 Task: In the  document Abigail.odt change page color to  'Blue'. Add link on bottom left corner of the sheet: 'in.pinterest.com' Insert page numer on bottom of the page
Action: Mouse moved to (48, 77)
Screenshot: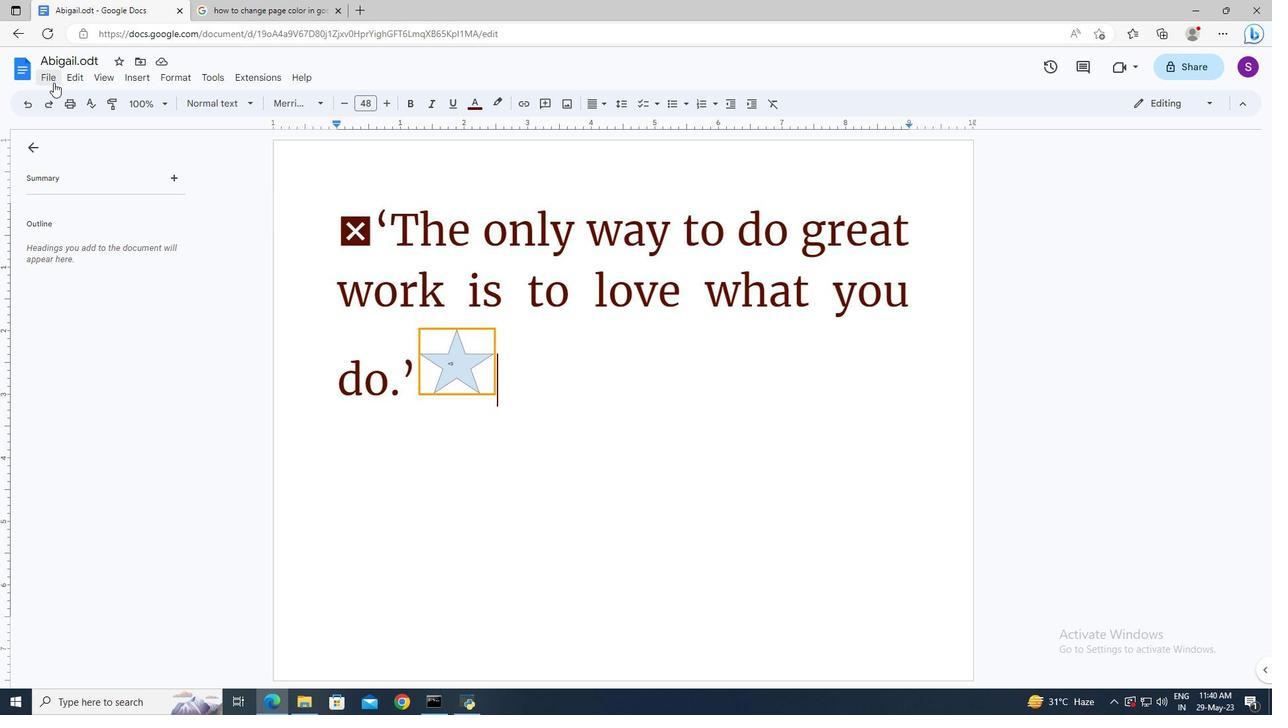
Action: Mouse pressed left at (48, 77)
Screenshot: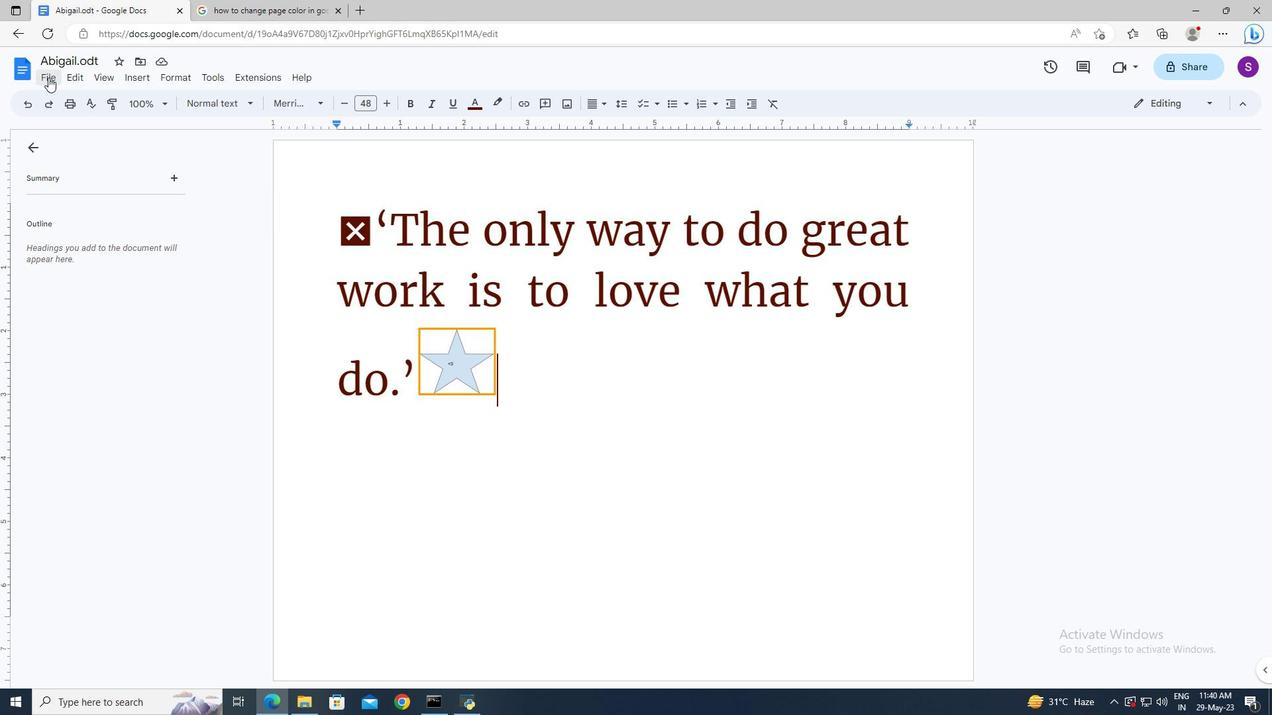
Action: Mouse moved to (110, 441)
Screenshot: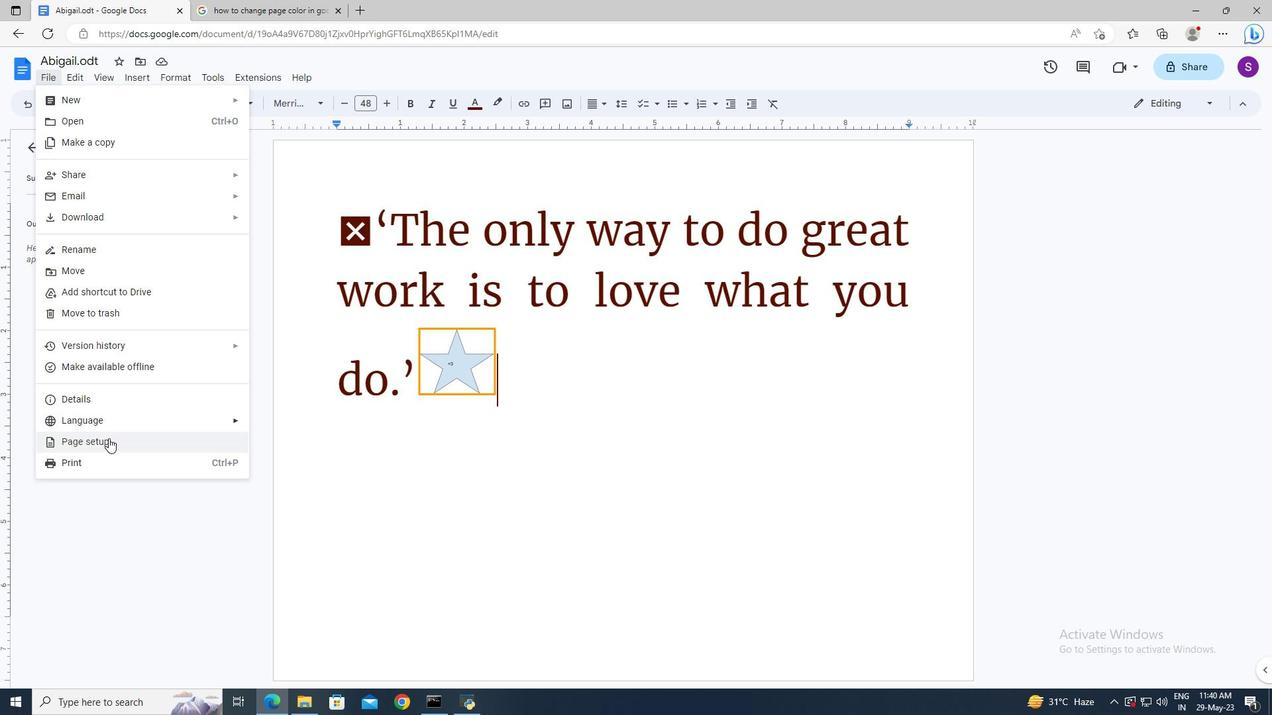 
Action: Mouse pressed left at (110, 441)
Screenshot: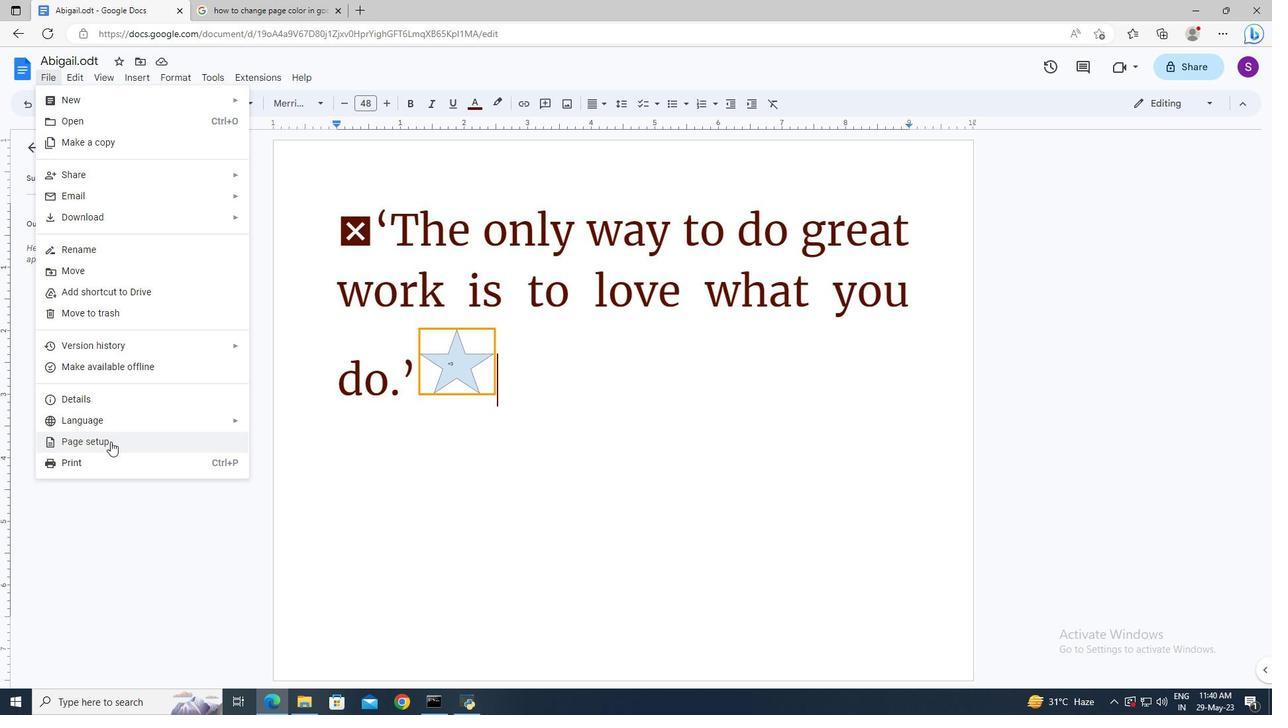 
Action: Mouse moved to (522, 449)
Screenshot: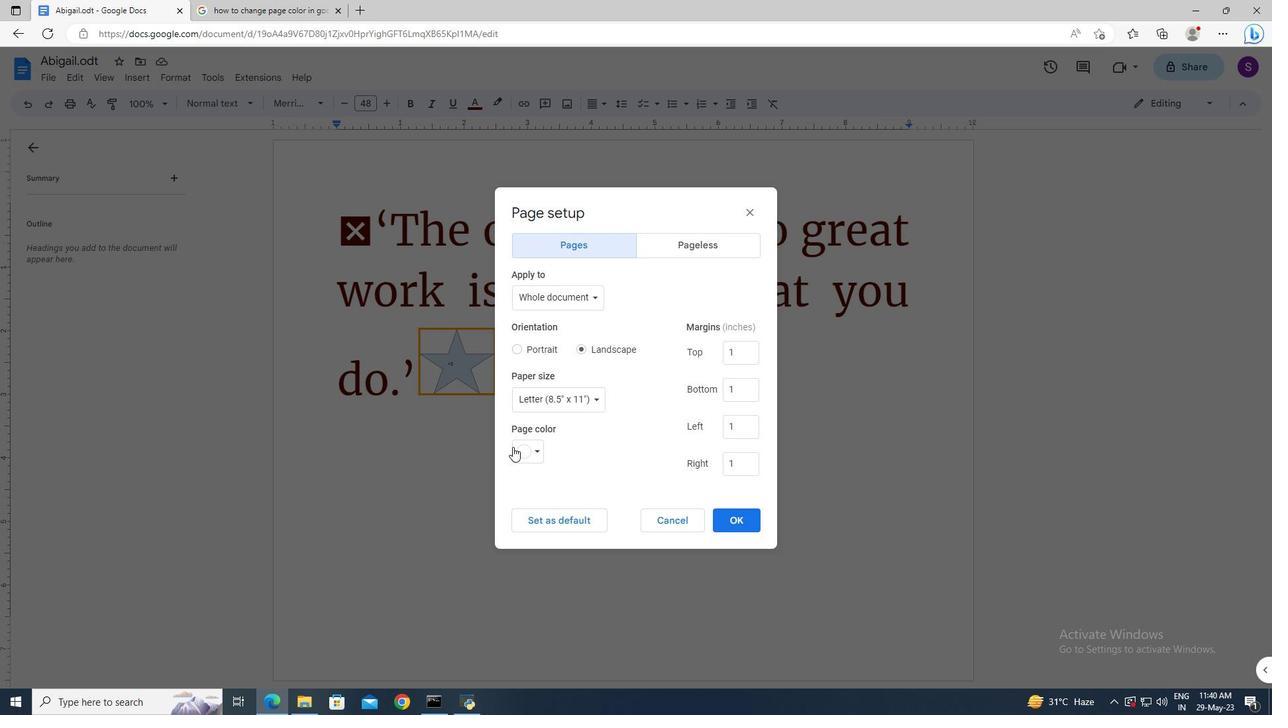 
Action: Mouse pressed left at (522, 449)
Screenshot: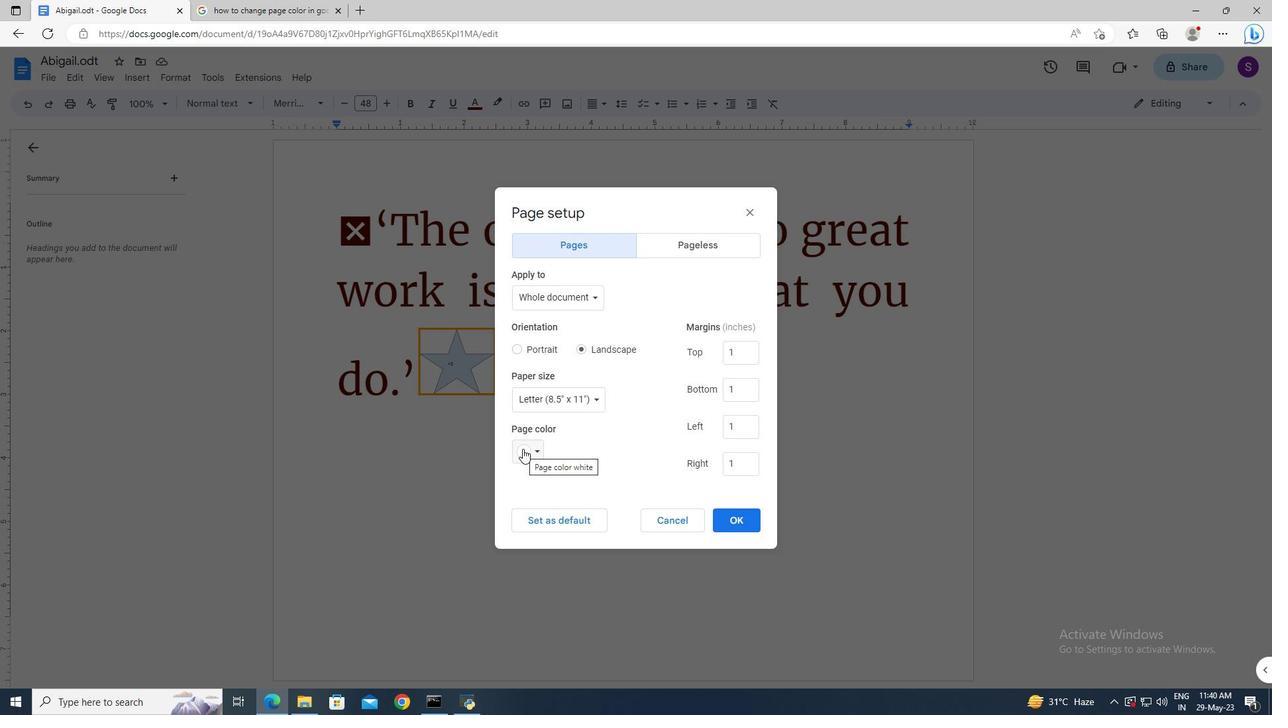 
Action: Mouse moved to (625, 494)
Screenshot: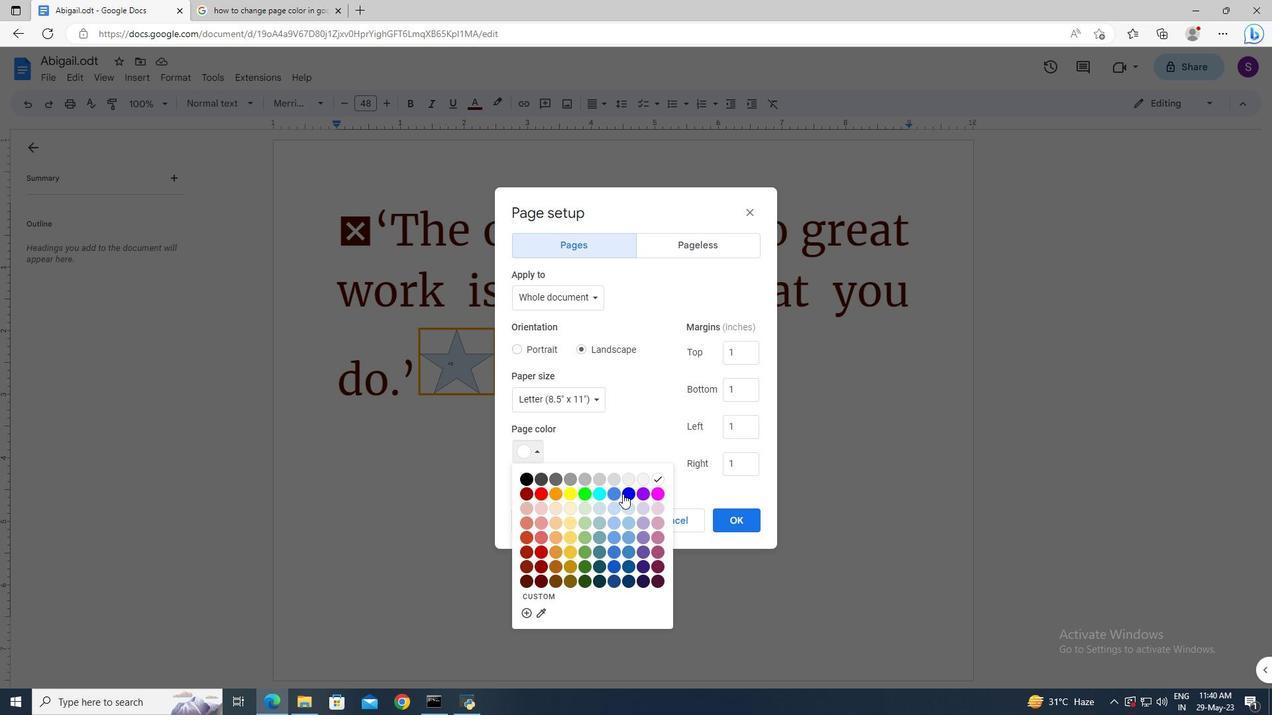 
Action: Mouse pressed left at (625, 494)
Screenshot: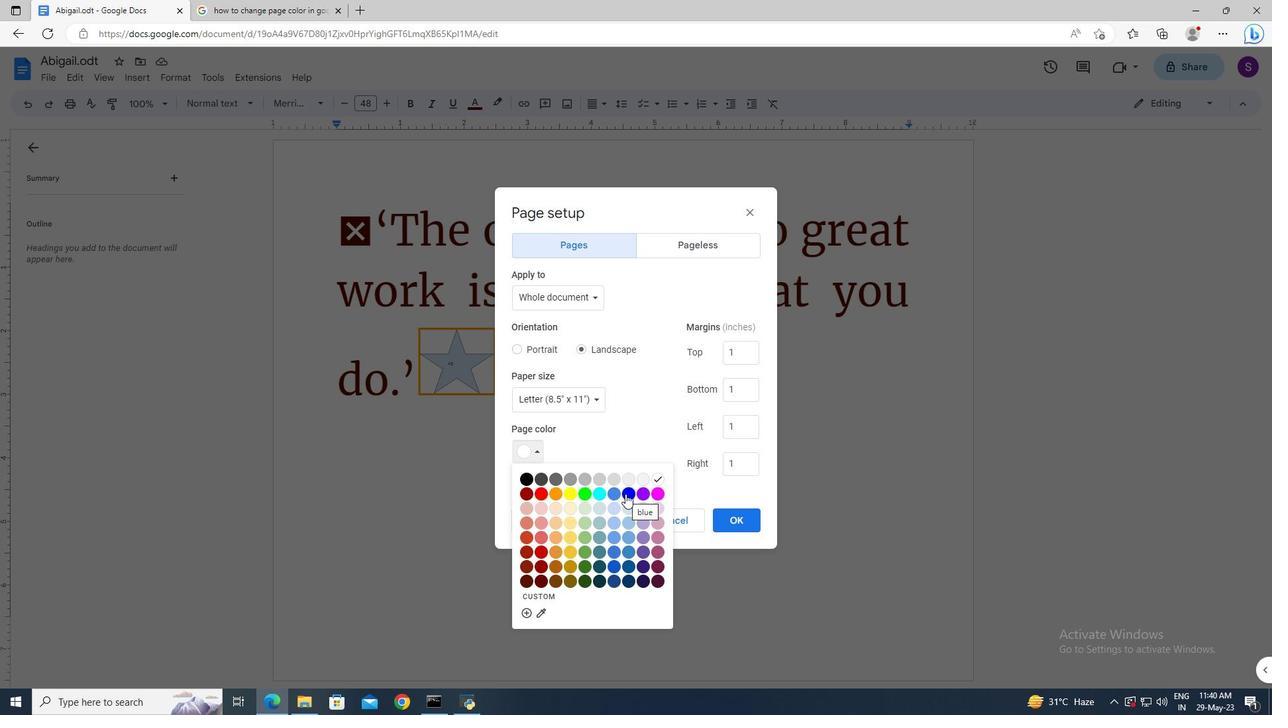 
Action: Mouse moved to (742, 522)
Screenshot: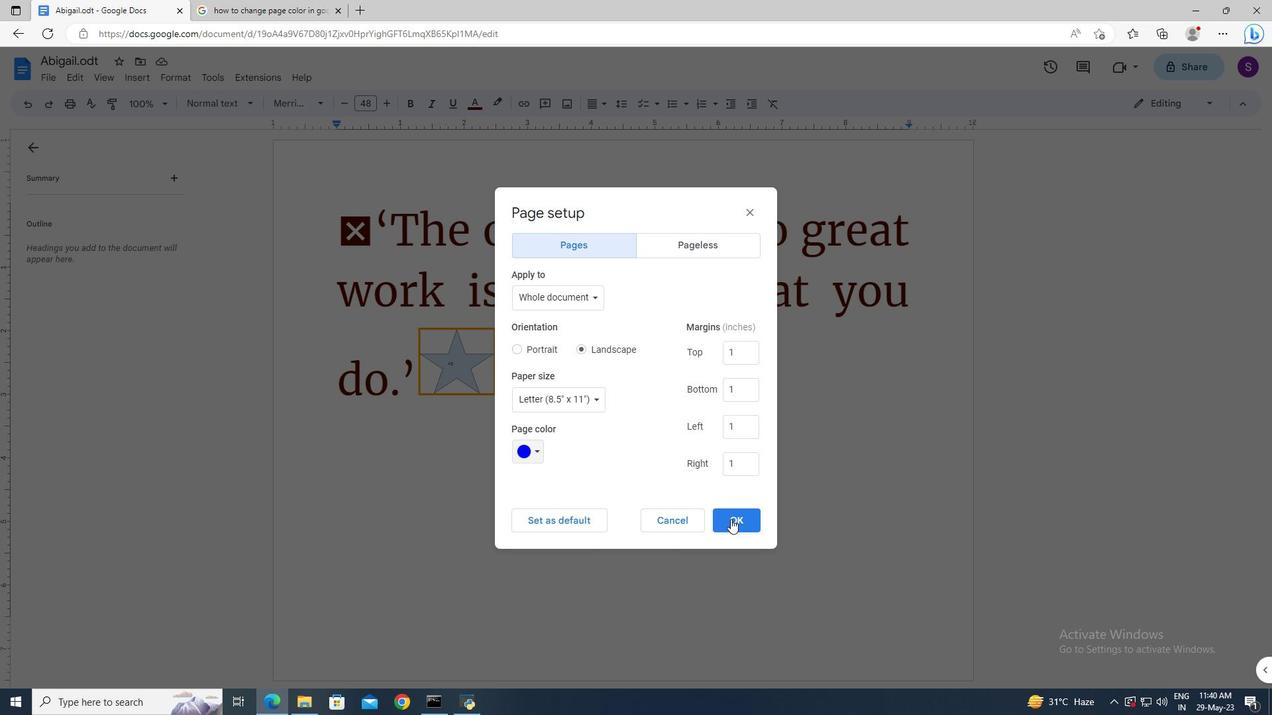 
Action: Mouse pressed left at (742, 522)
Screenshot: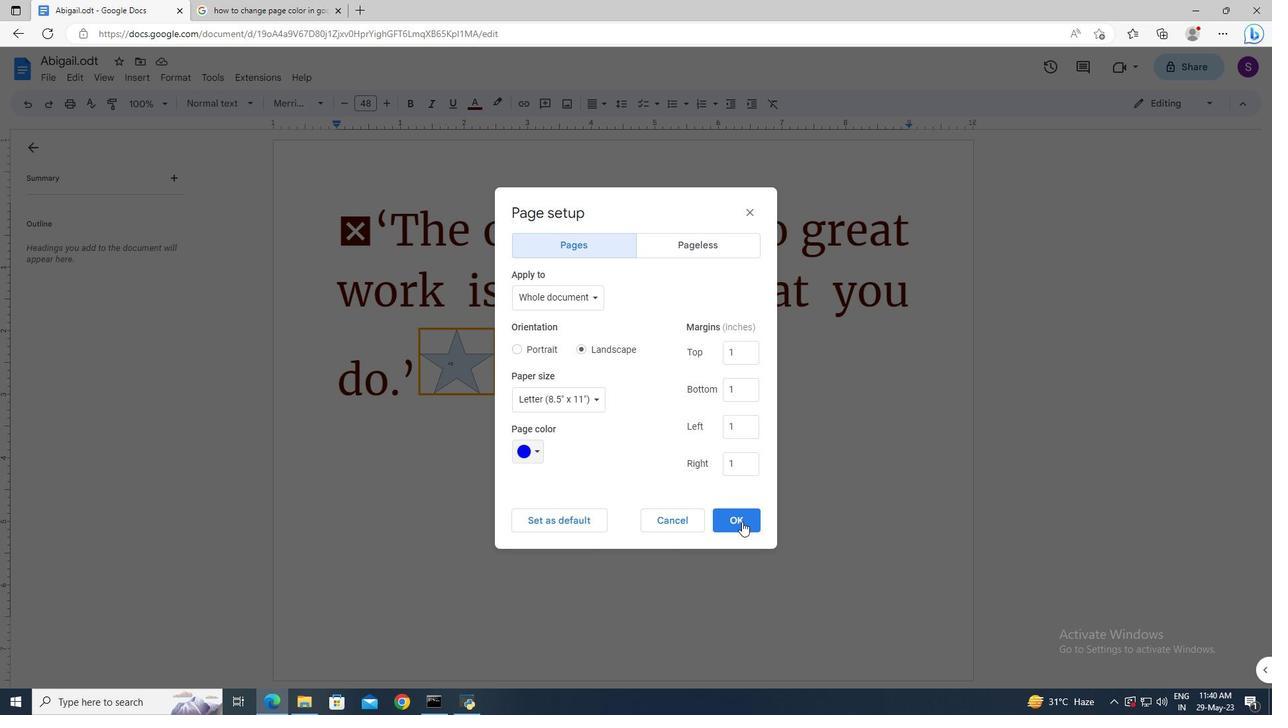 
Action: Mouse moved to (143, 82)
Screenshot: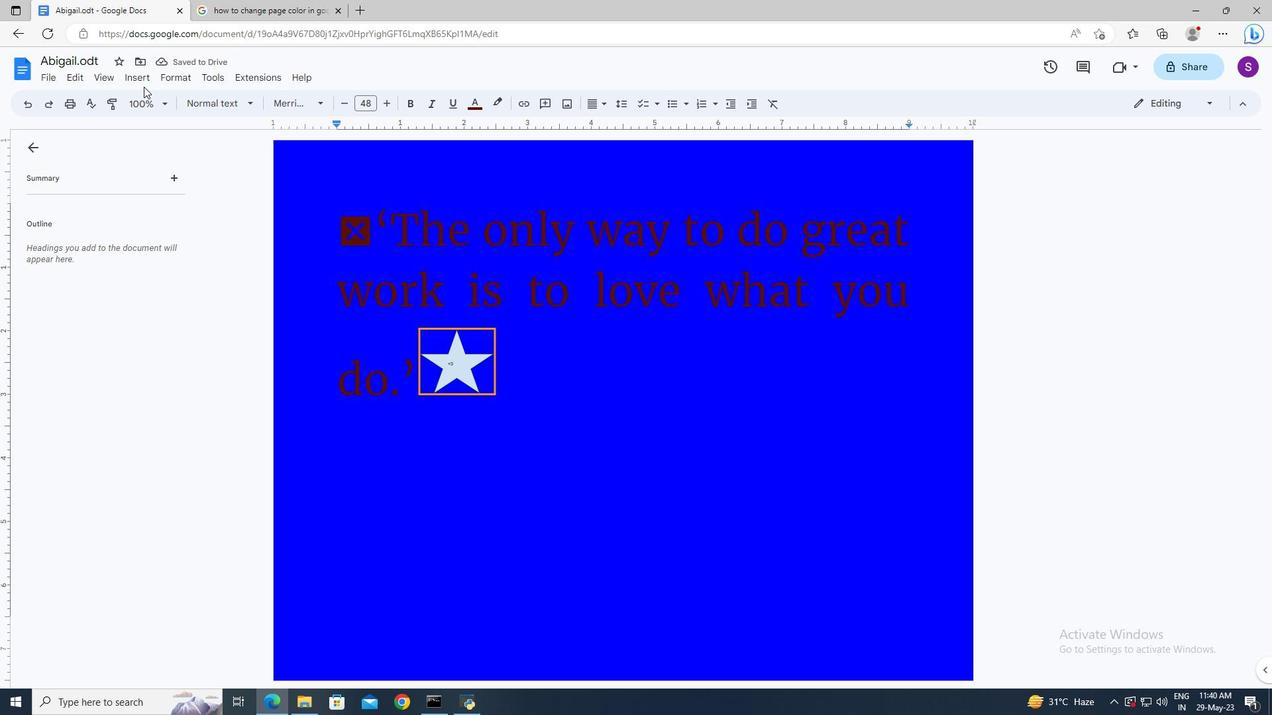 
Action: Mouse pressed left at (143, 82)
Screenshot: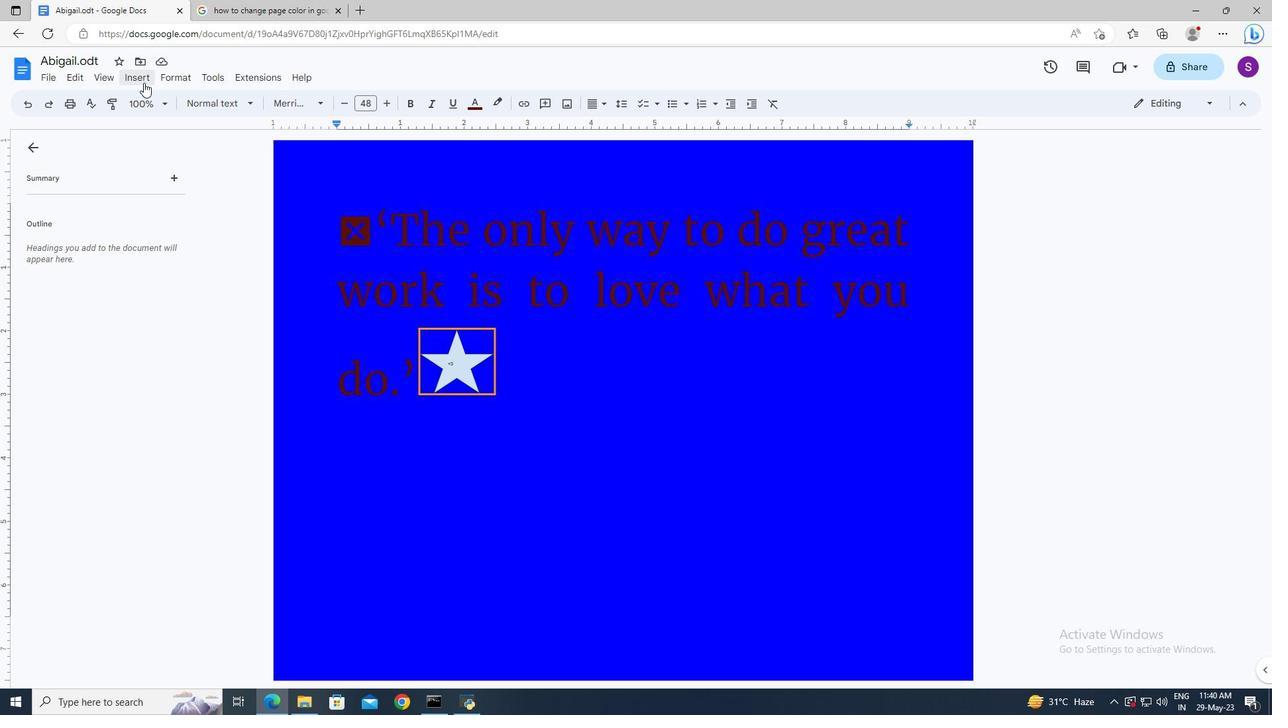 
Action: Mouse moved to (187, 481)
Screenshot: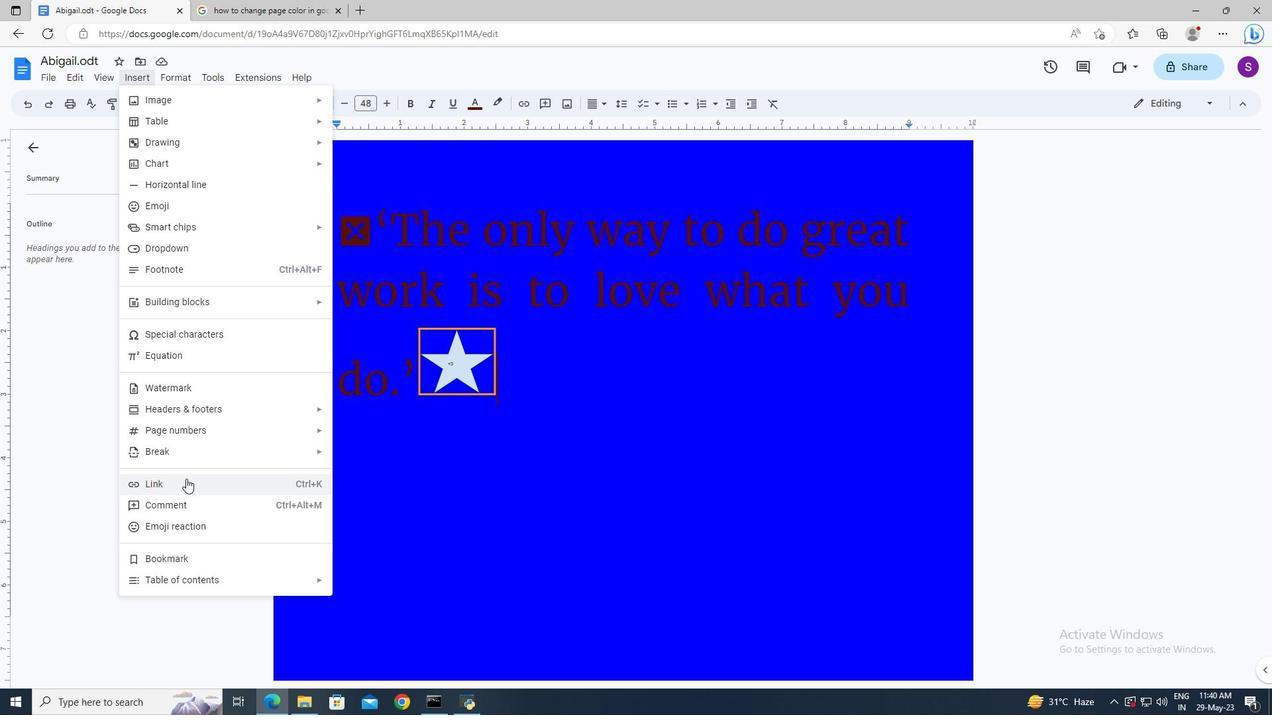 
Action: Mouse pressed left at (187, 481)
Screenshot: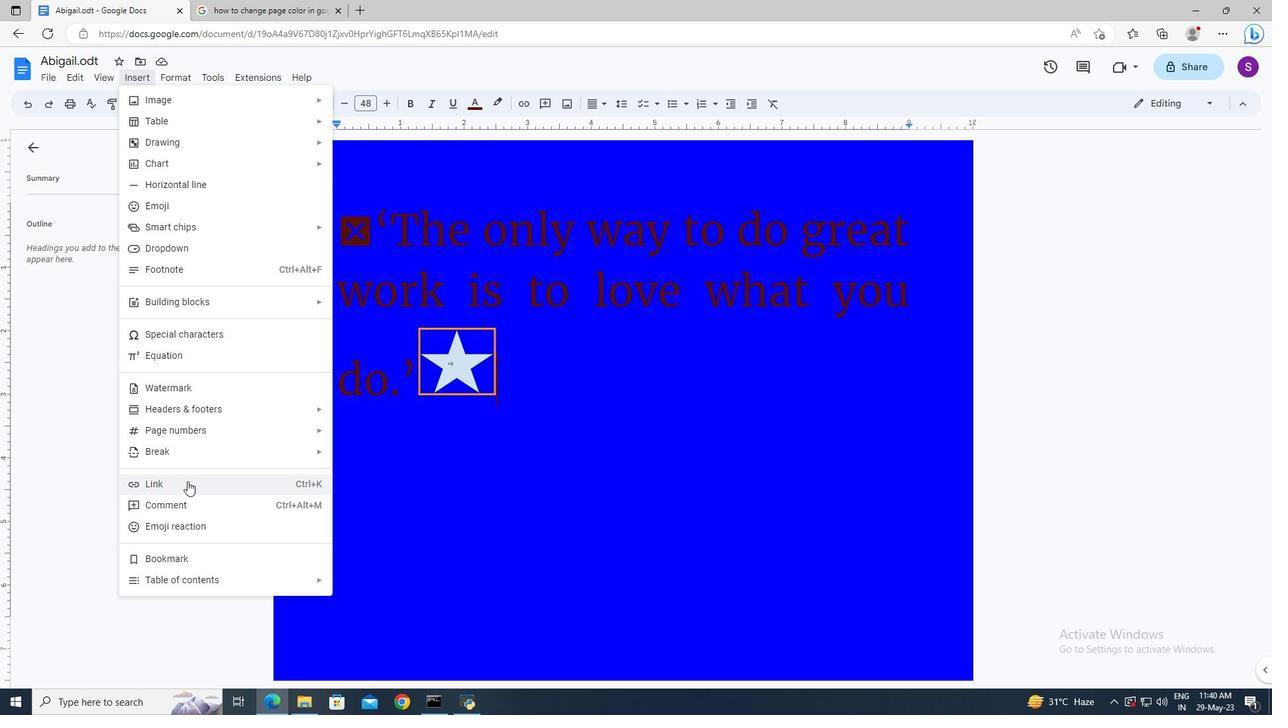 
Action: Mouse moved to (548, 417)
Screenshot: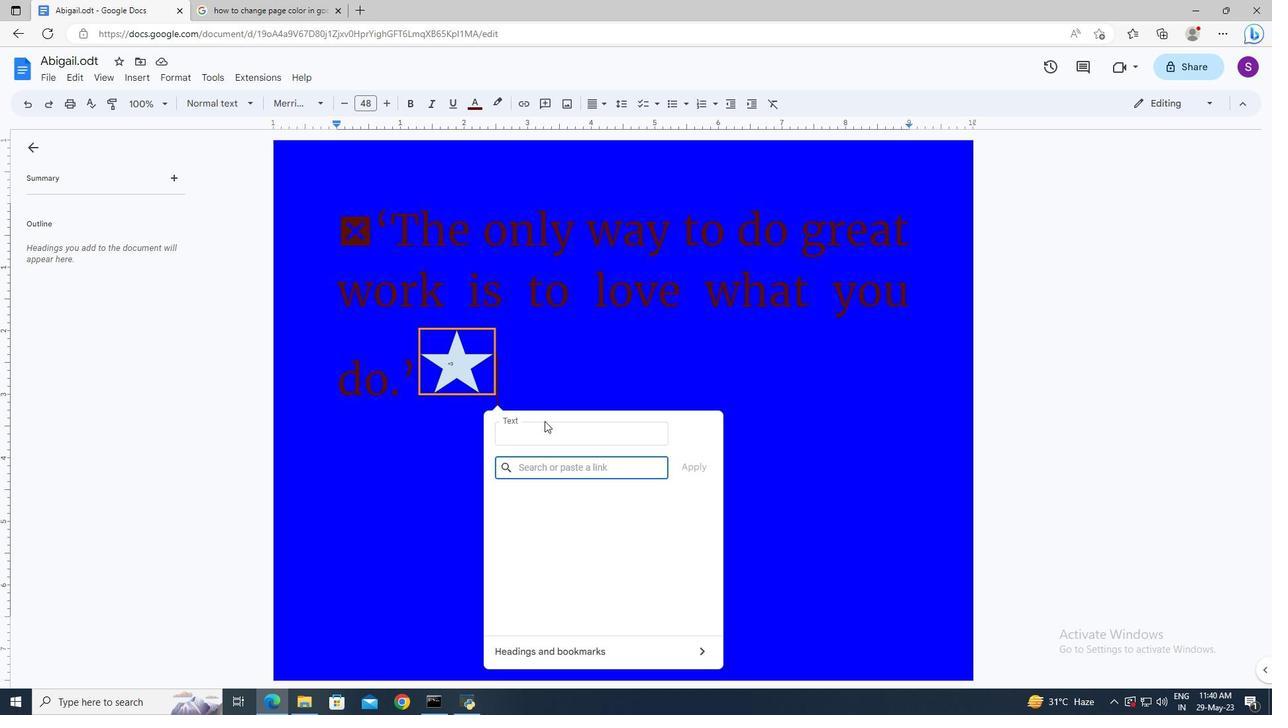
Action: Mouse pressed left at (548, 417)
Screenshot: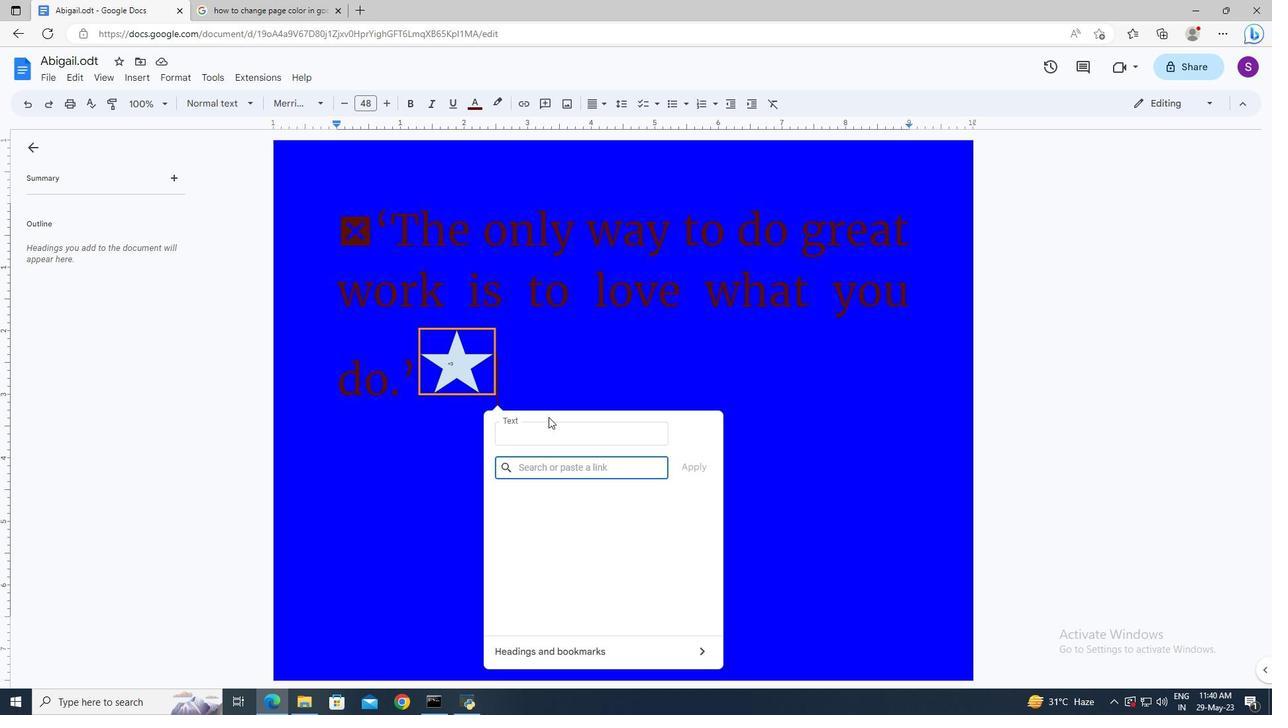 
Action: Mouse moved to (524, 402)
Screenshot: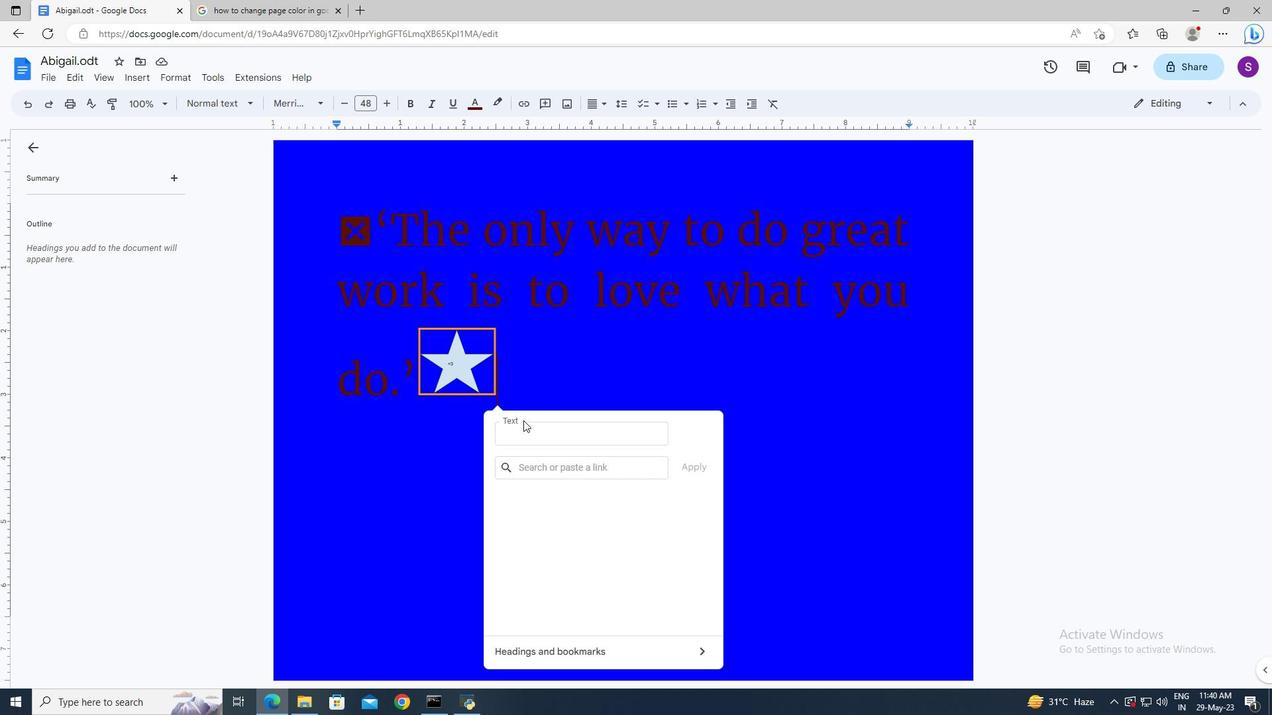 
Action: Mouse scrolled (524, 401) with delta (0, 0)
Screenshot: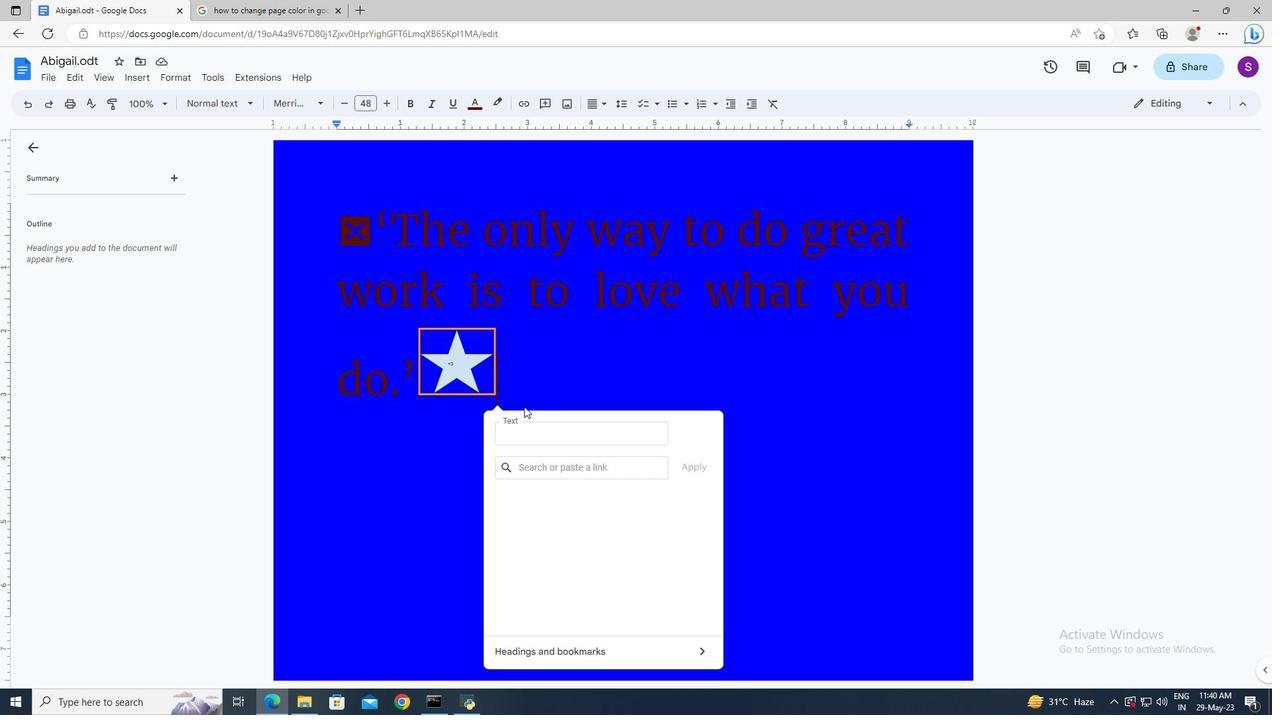 
Action: Mouse scrolled (524, 401) with delta (0, 0)
Screenshot: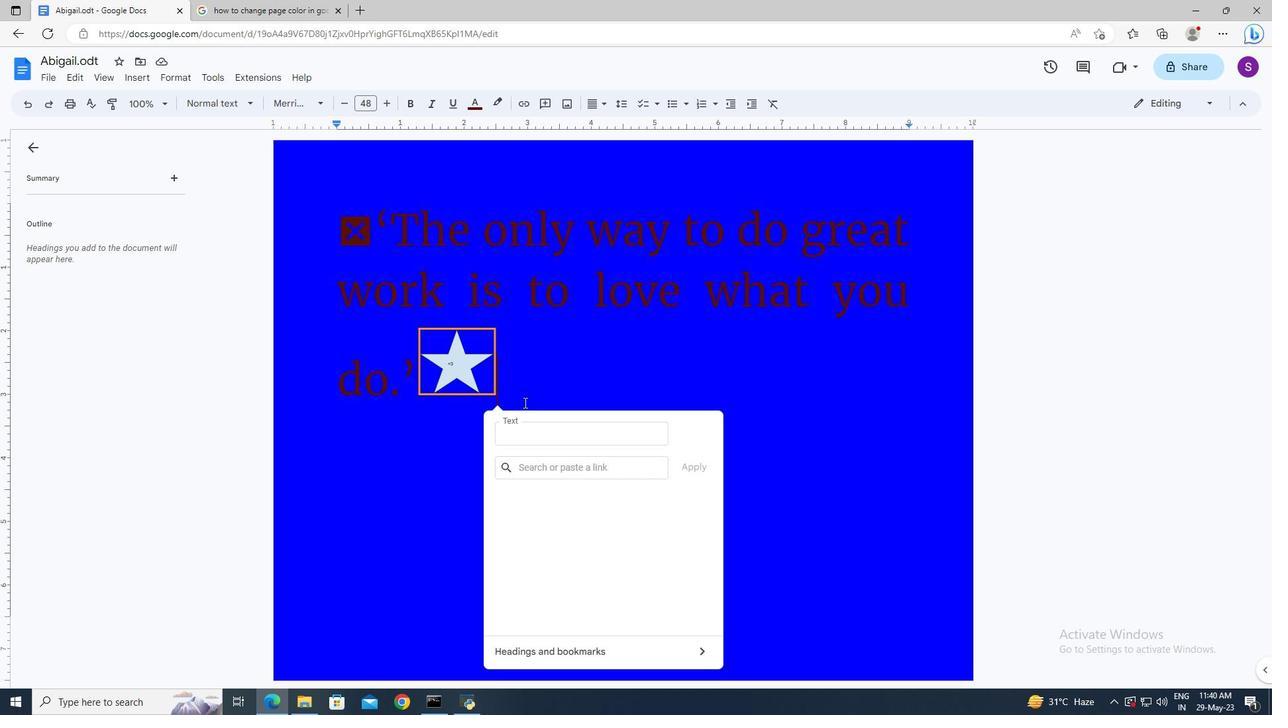 
Action: Mouse scrolled (524, 401) with delta (0, 0)
Screenshot: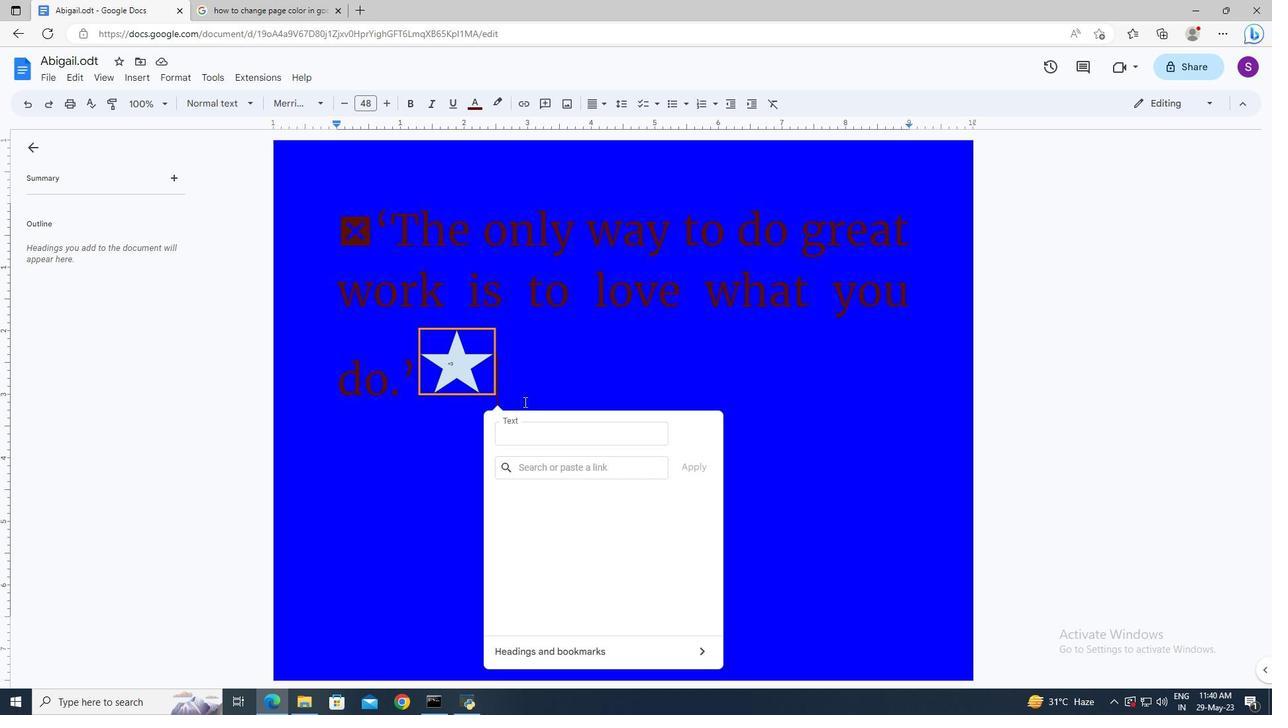 
Action: Mouse moved to (769, 464)
Screenshot: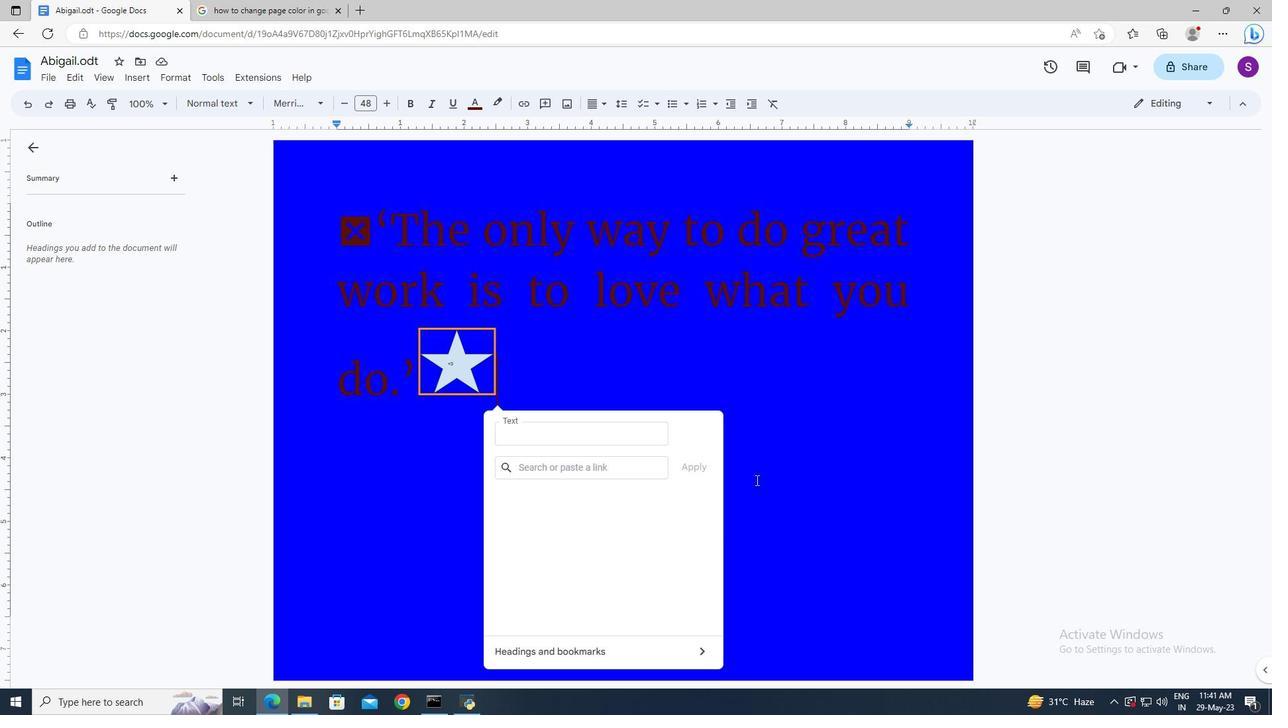 
Action: Mouse pressed left at (769, 464)
Screenshot: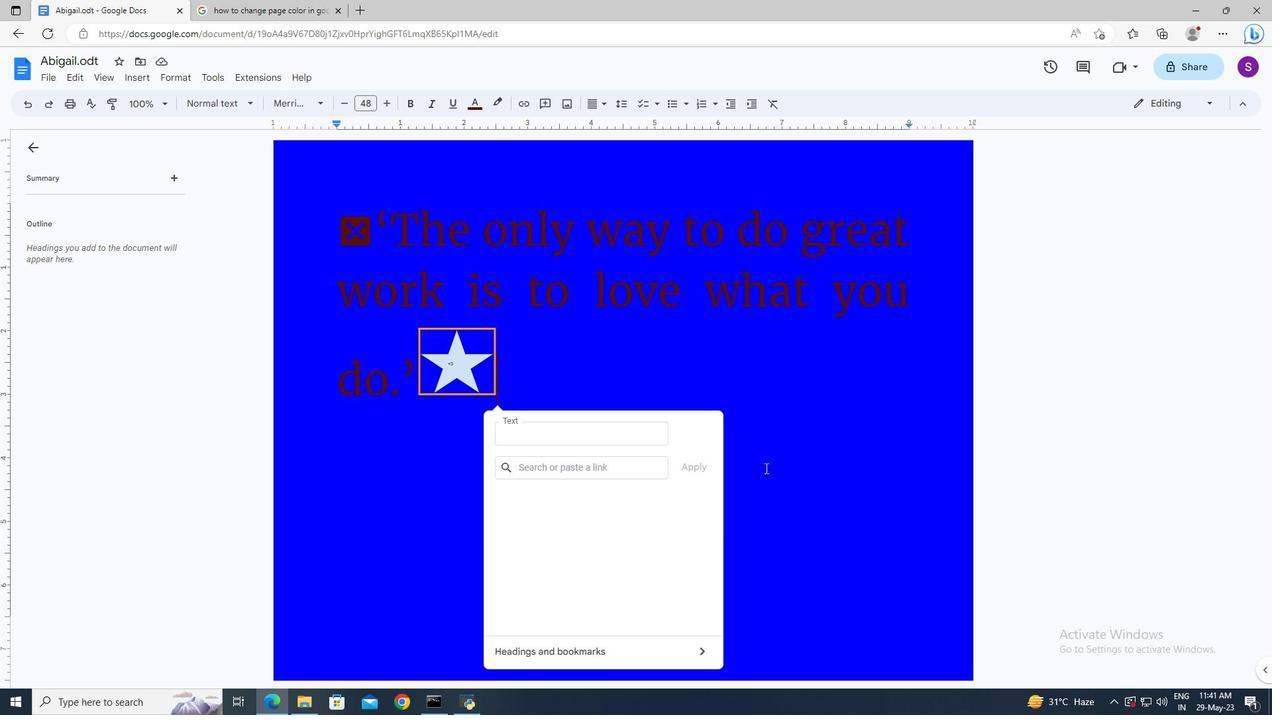 
Action: Mouse moved to (308, 536)
Screenshot: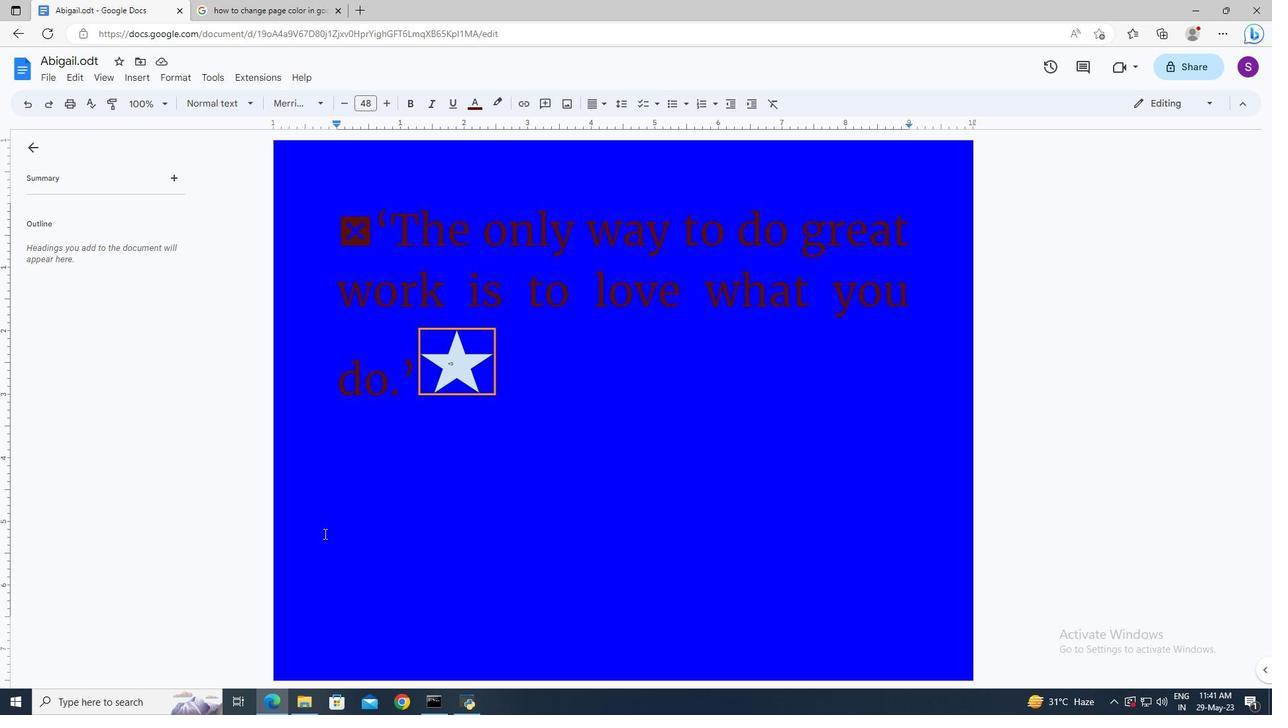 
Action: Mouse pressed left at (308, 536)
Screenshot: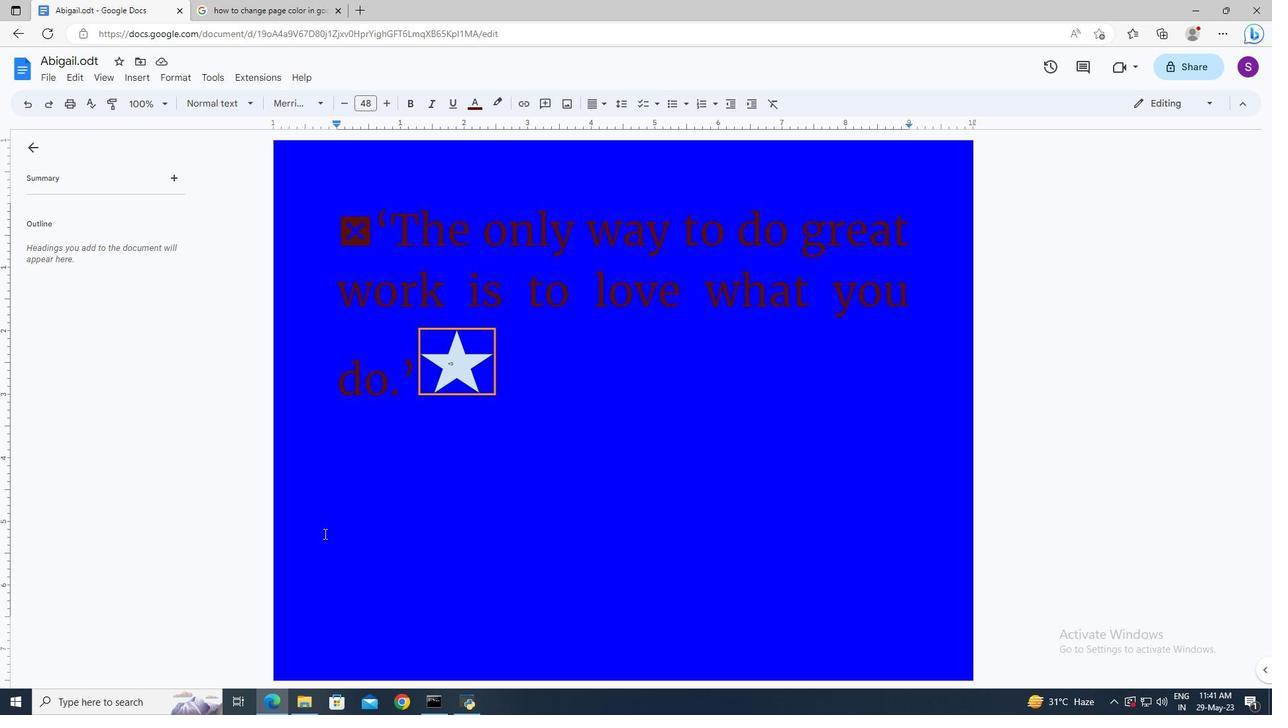 
Action: Mouse moved to (522, 402)
Screenshot: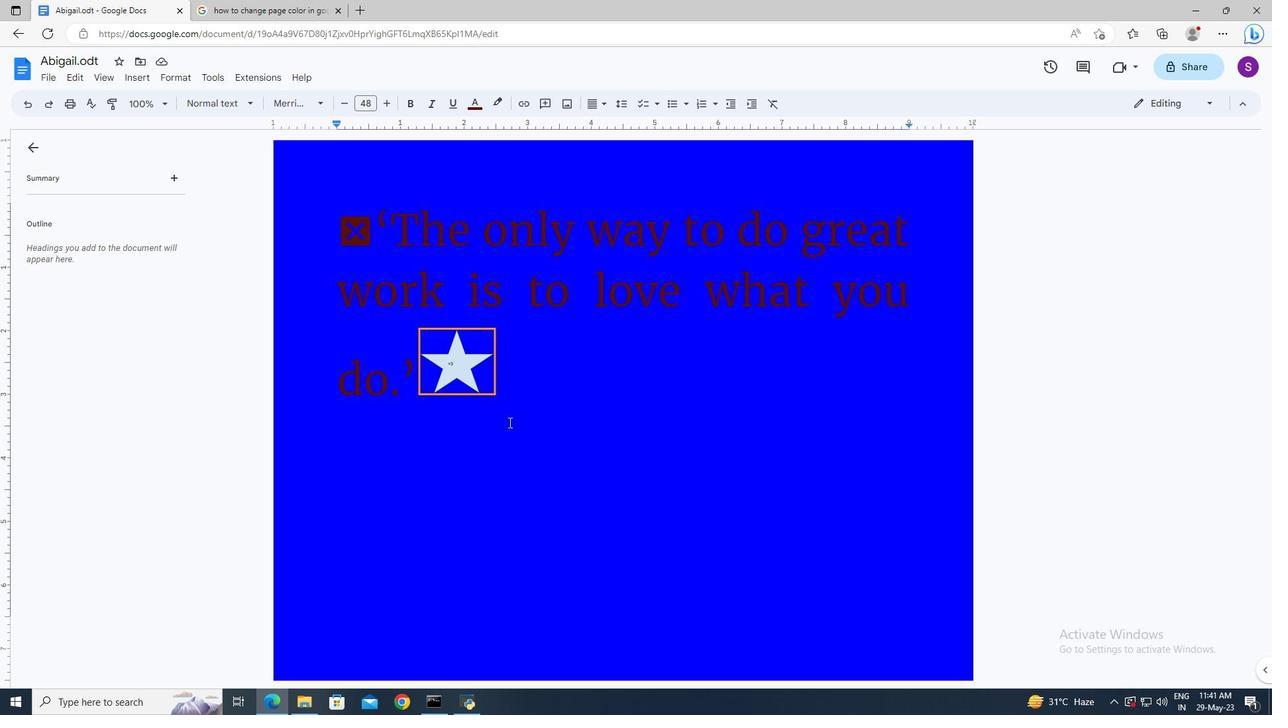 
Action: Mouse pressed left at (522, 402)
Screenshot: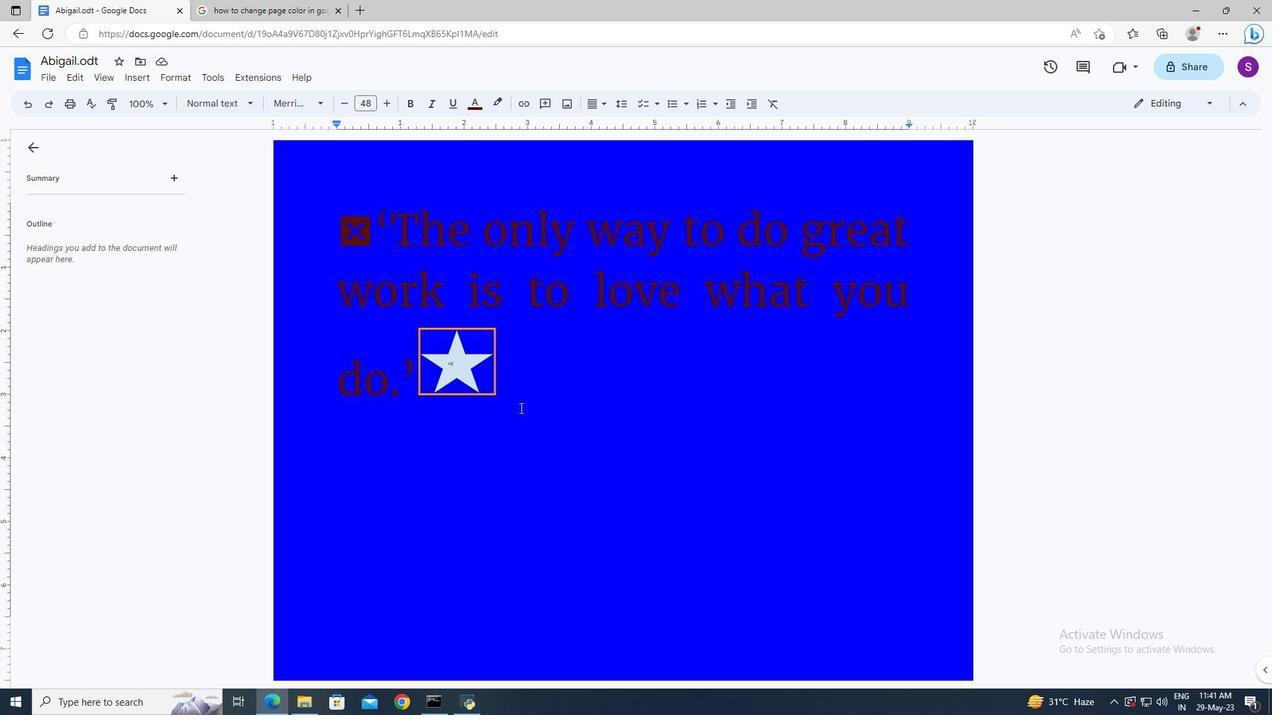 
Action: Key pressed <Key.enter>
Screenshot: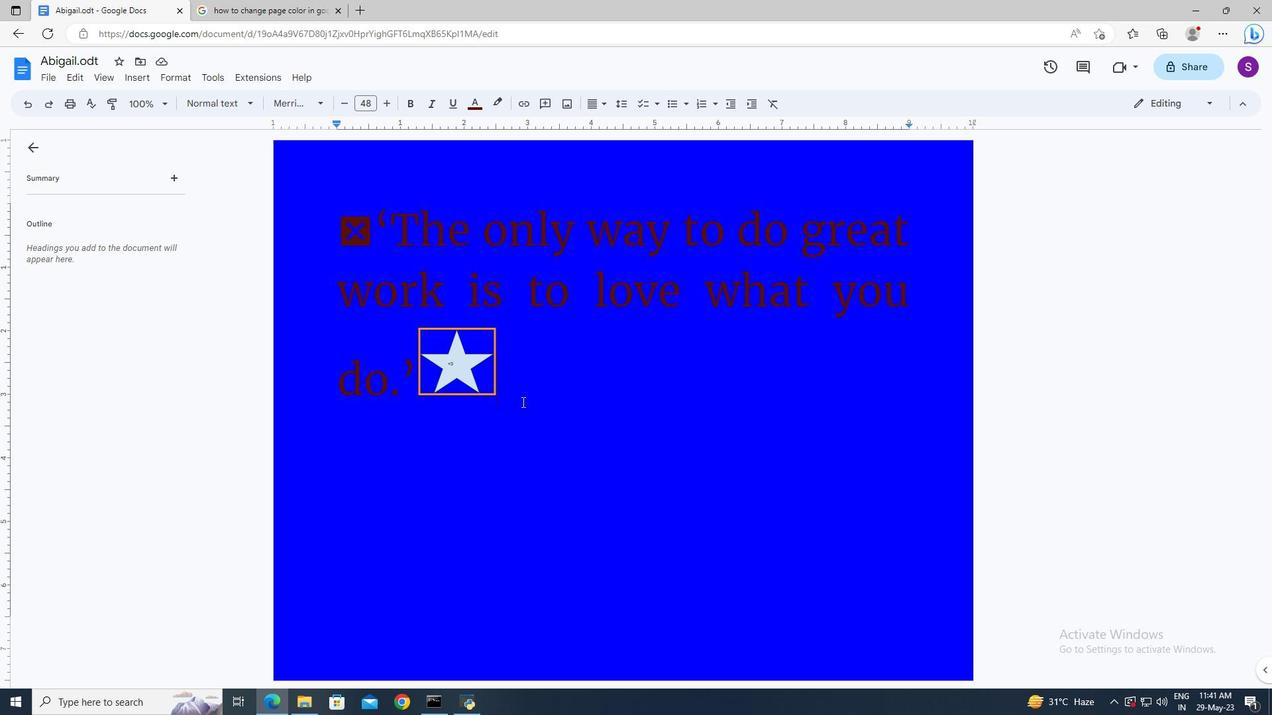 
Action: Mouse moved to (418, 375)
Screenshot: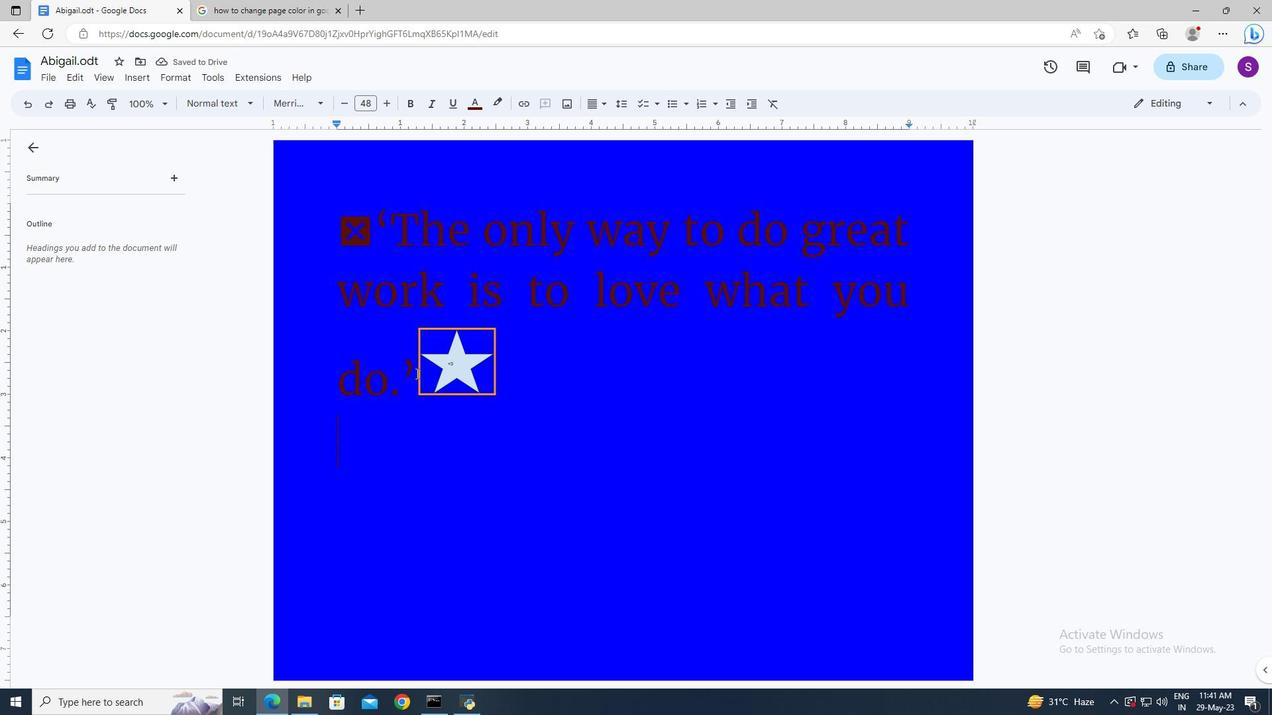 
Action: Mouse scrolled (418, 374) with delta (0, 0)
Screenshot: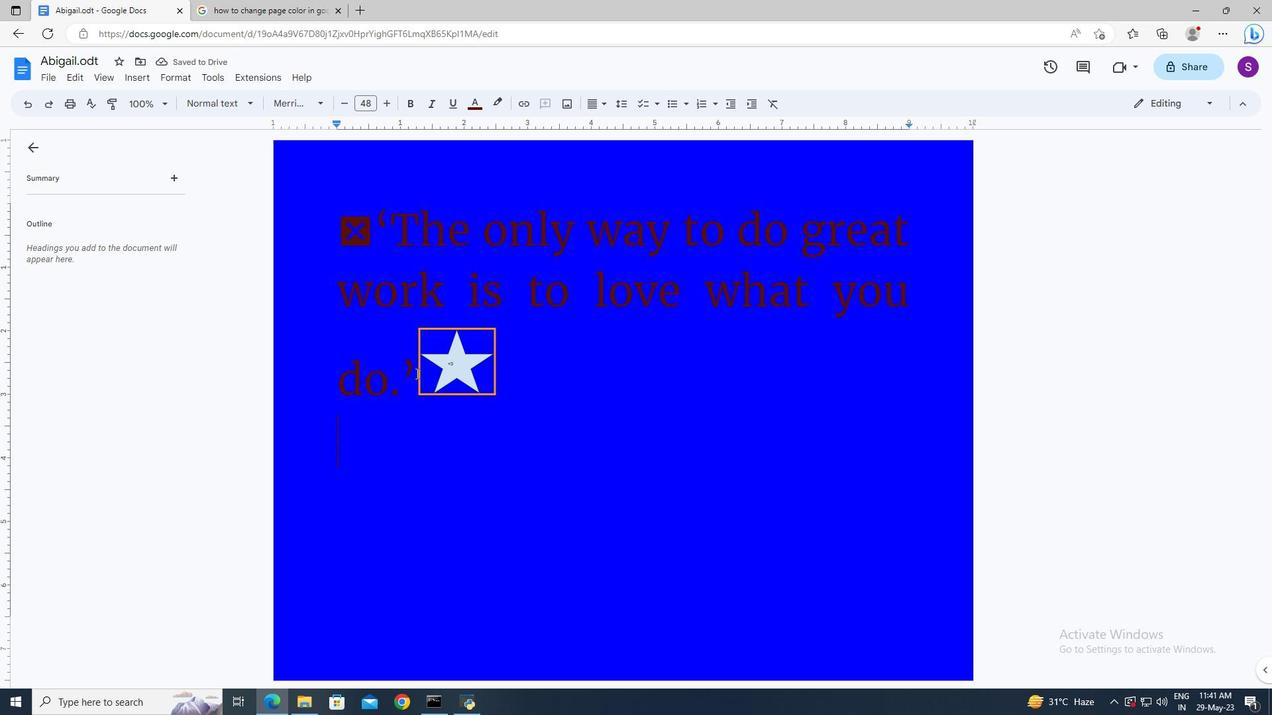 
Action: Mouse scrolled (418, 374) with delta (0, 0)
Screenshot: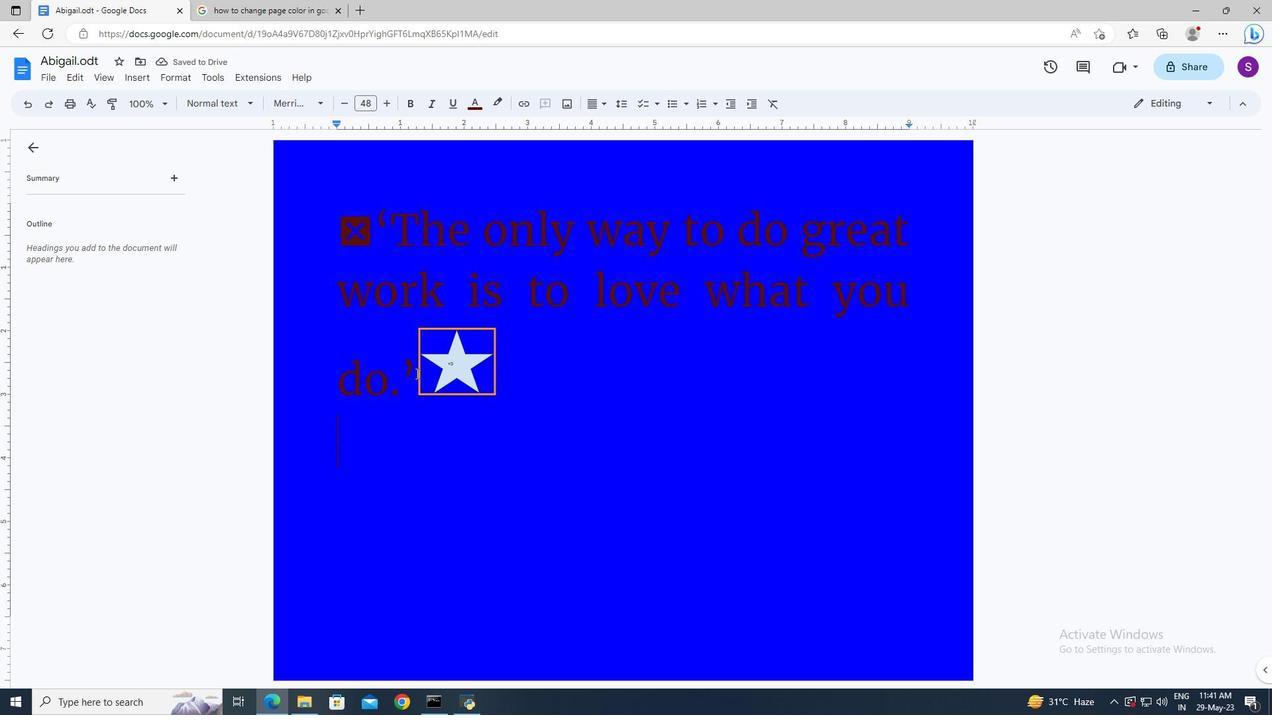 
Action: Mouse scrolled (418, 374) with delta (0, 0)
Screenshot: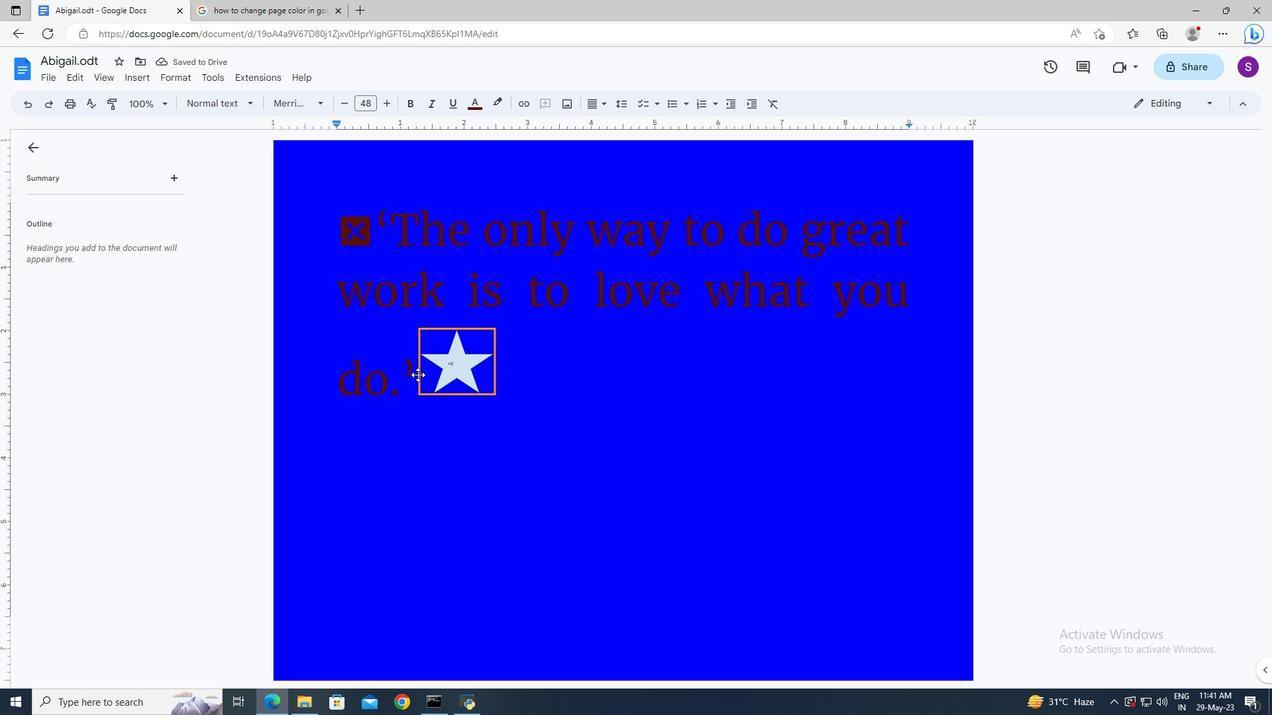 
Action: Mouse moved to (427, 457)
Screenshot: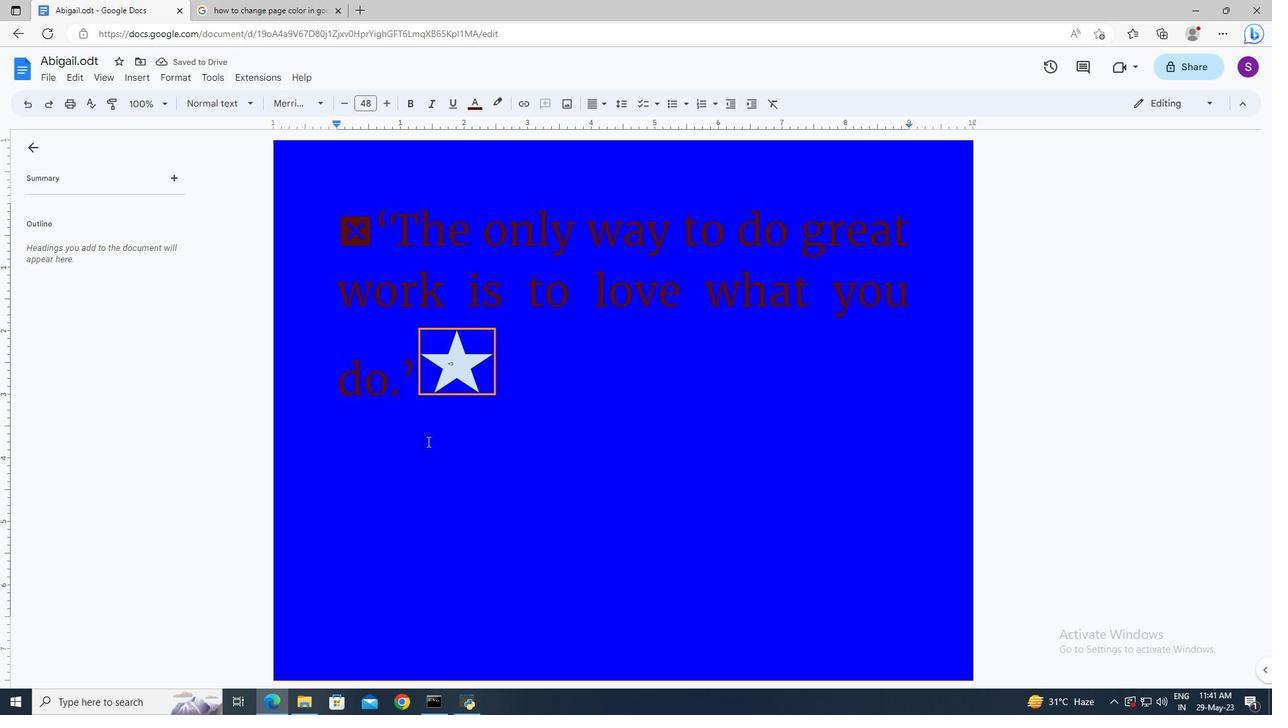 
Action: Mouse scrolled (427, 456) with delta (0, 0)
Screenshot: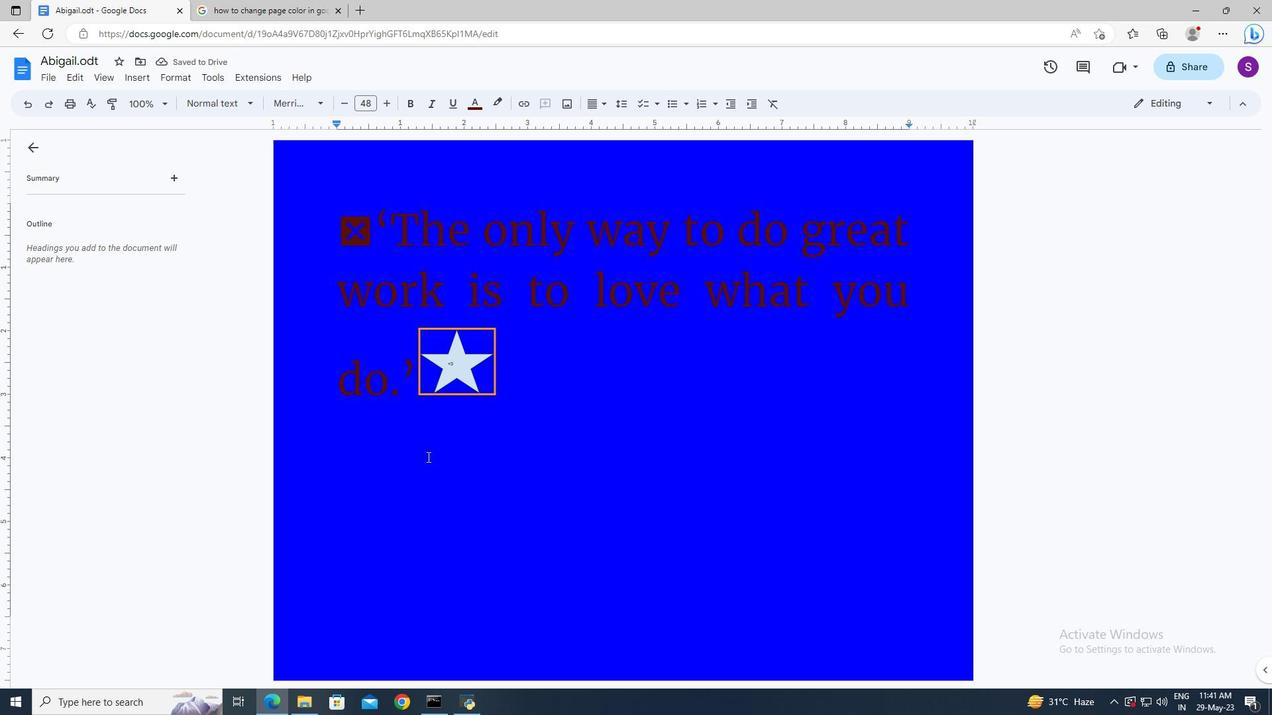 
Action: Mouse moved to (435, 448)
Screenshot: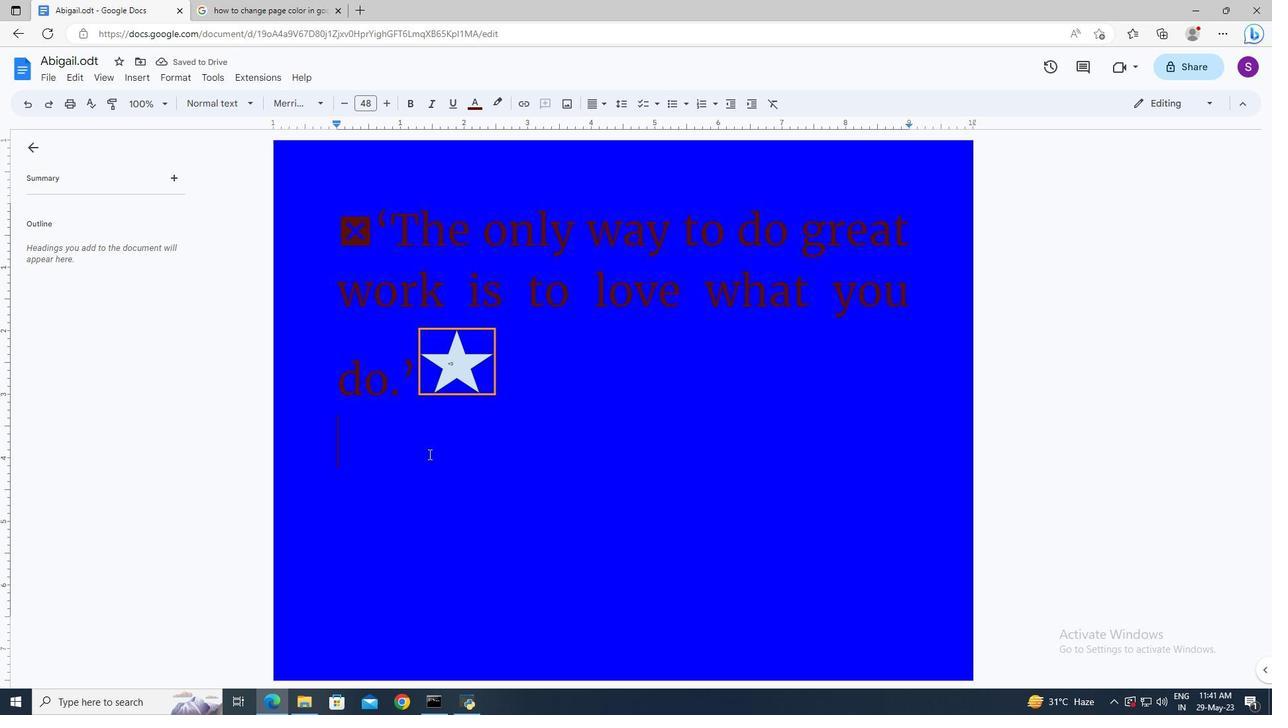 
Action: Mouse scrolled (435, 447) with delta (0, 0)
Screenshot: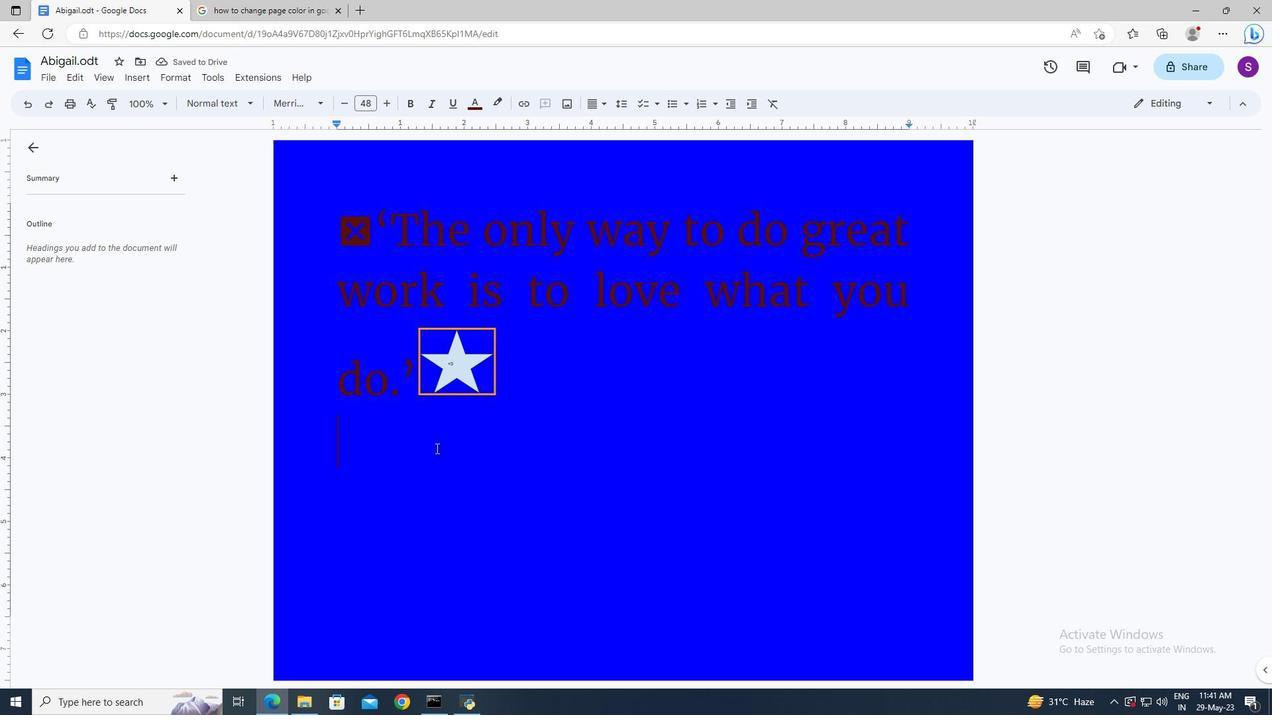 
Action: Mouse scrolled (435, 447) with delta (0, 0)
Screenshot: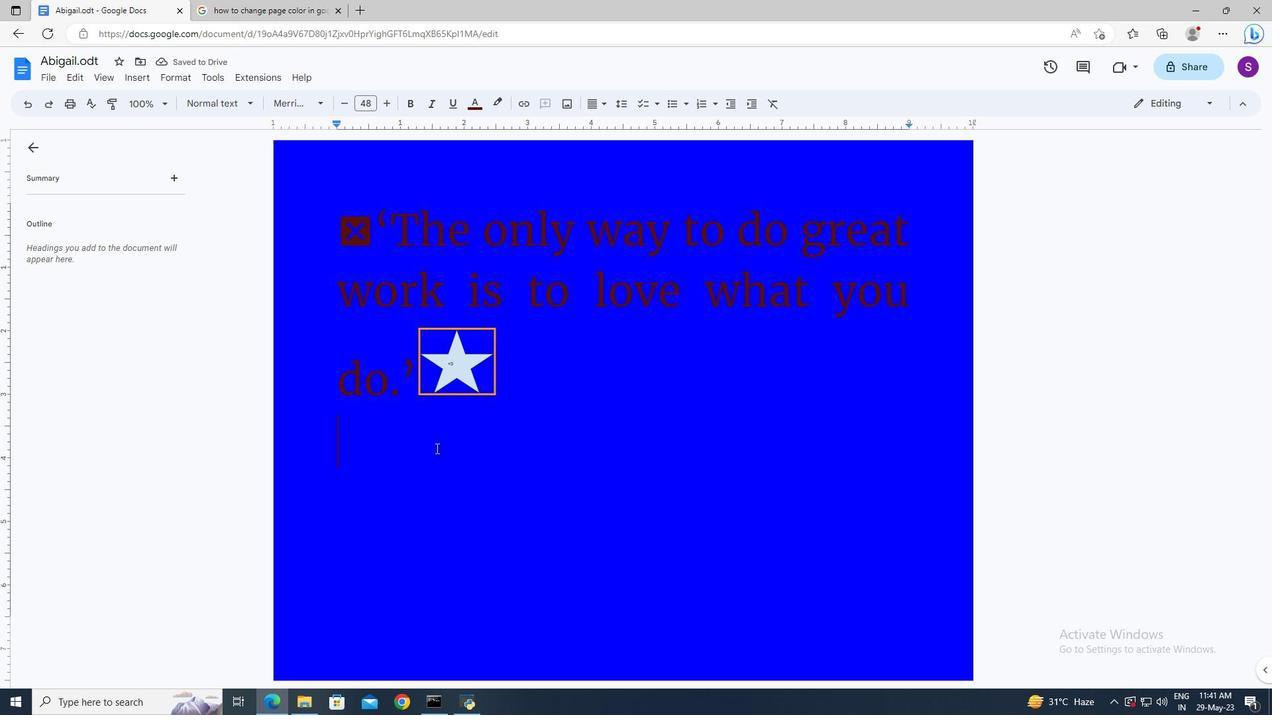 
Action: Key pressed <Key.enter><Key.enter><Key.enter><Key.enter><Key.enter><Key.enter><Key.up><Key.up><Key.up><Key.up><Key.down><Key.up>
Screenshot: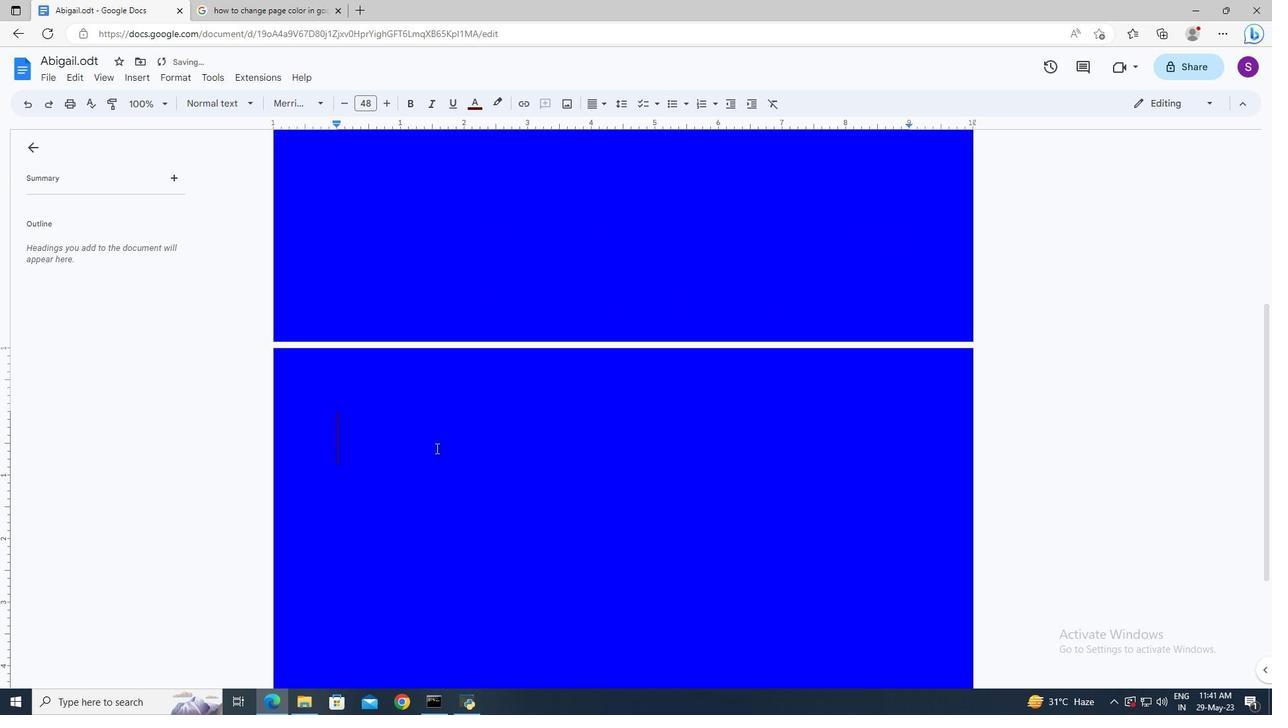 
Action: Mouse moved to (435, 446)
Screenshot: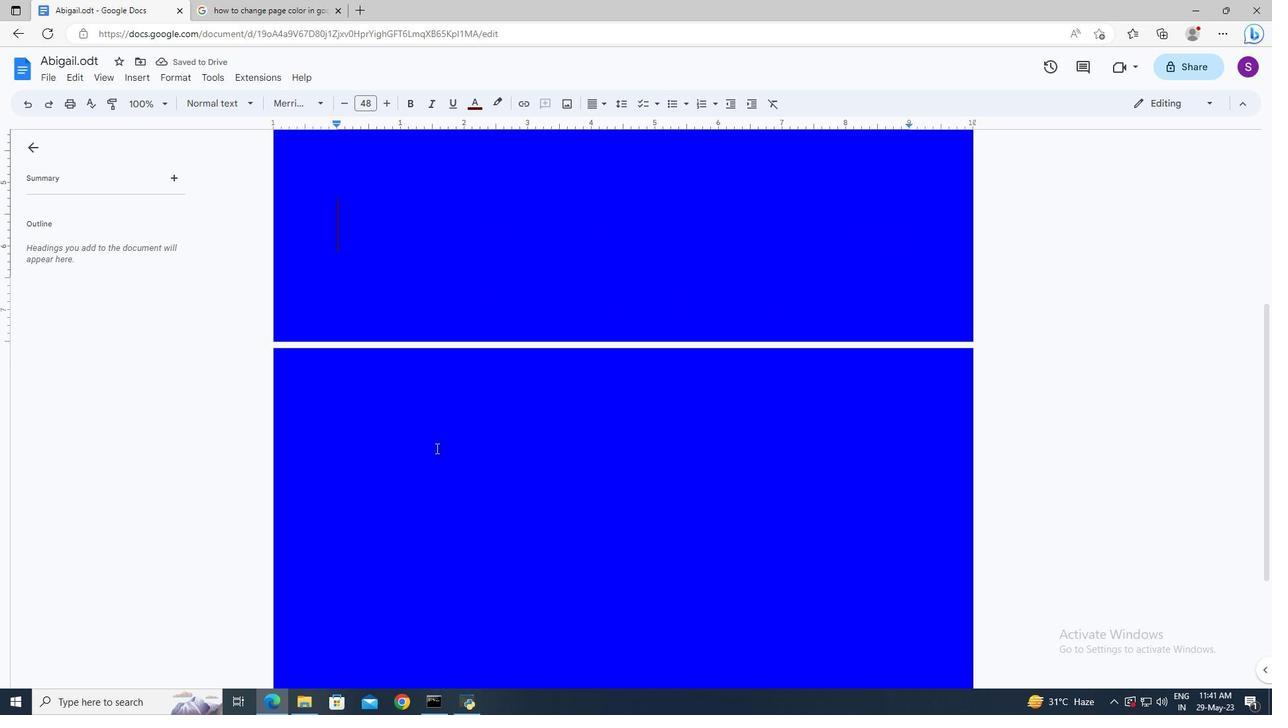 
Action: Mouse scrolled (435, 447) with delta (0, 0)
Screenshot: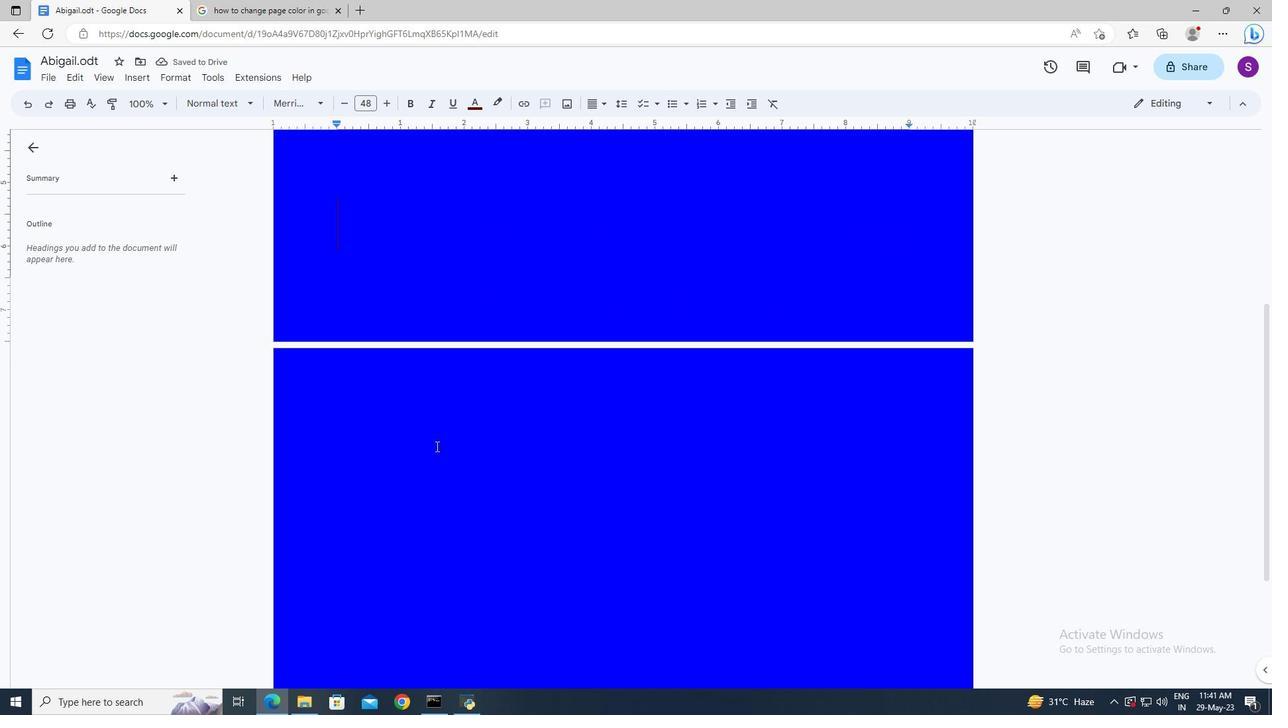 
Action: Mouse scrolled (435, 447) with delta (0, 0)
Screenshot: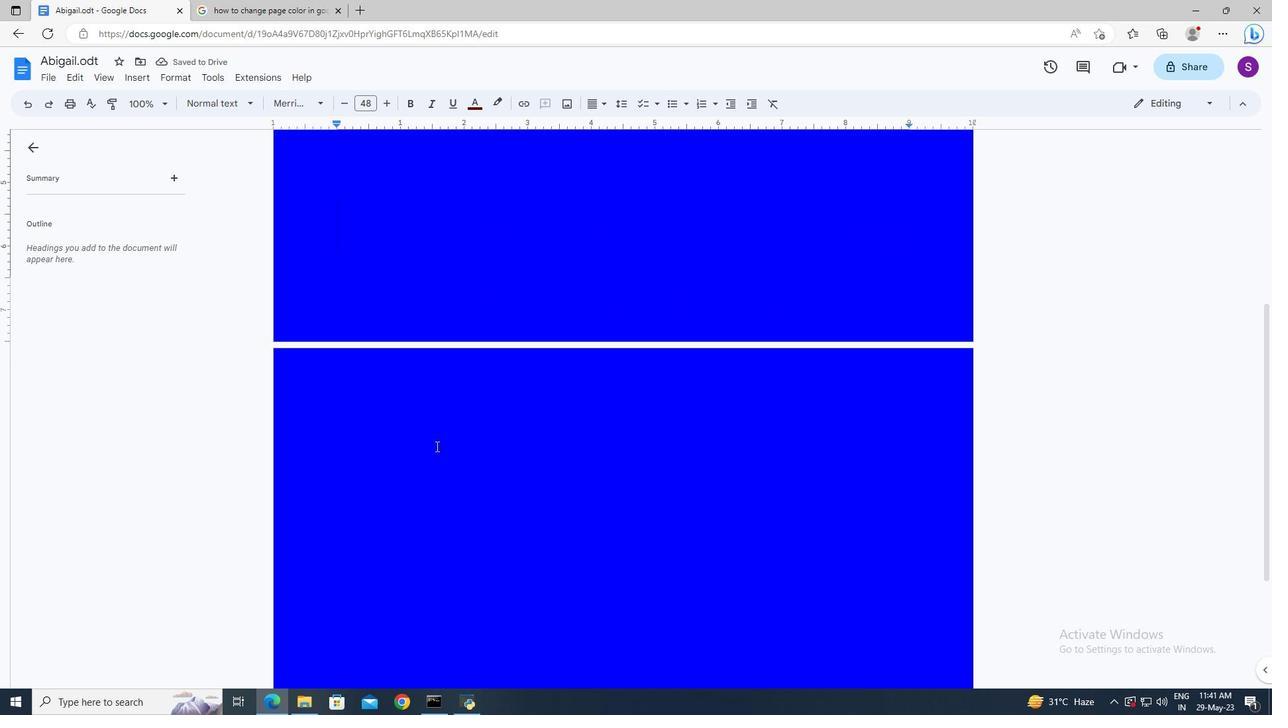 
Action: Mouse moved to (136, 82)
Screenshot: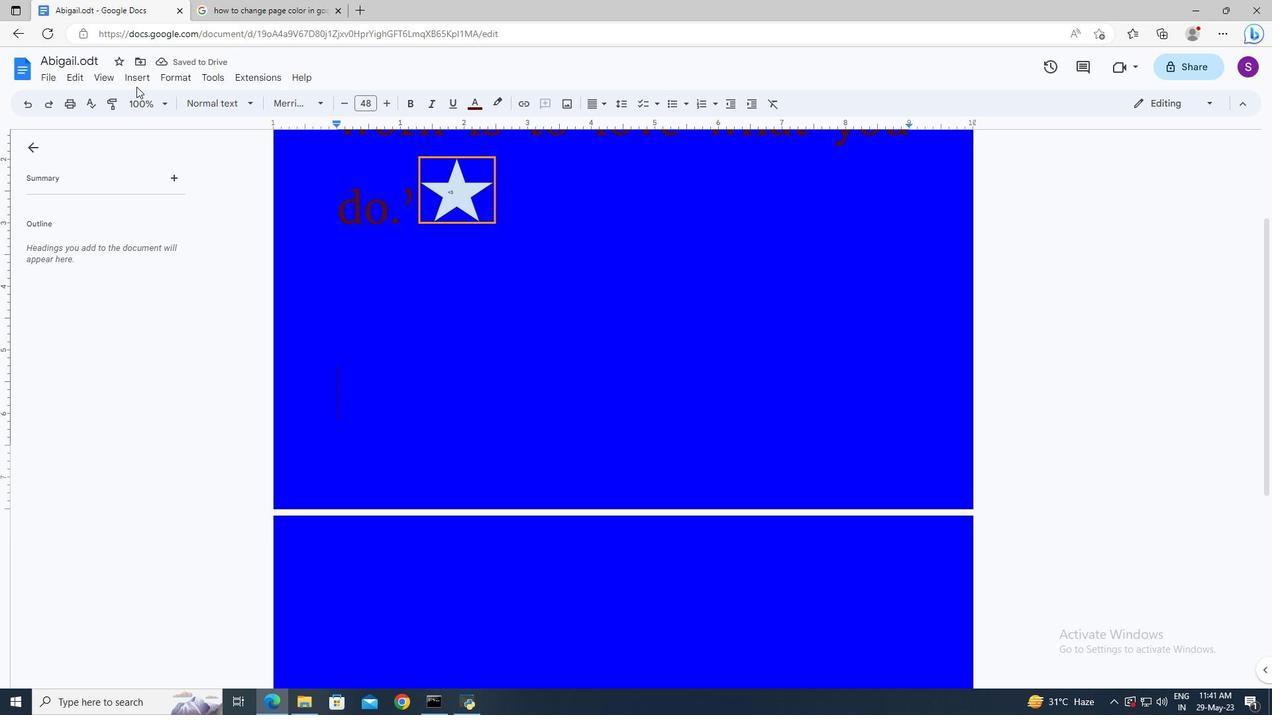 
Action: Mouse pressed left at (136, 82)
Screenshot: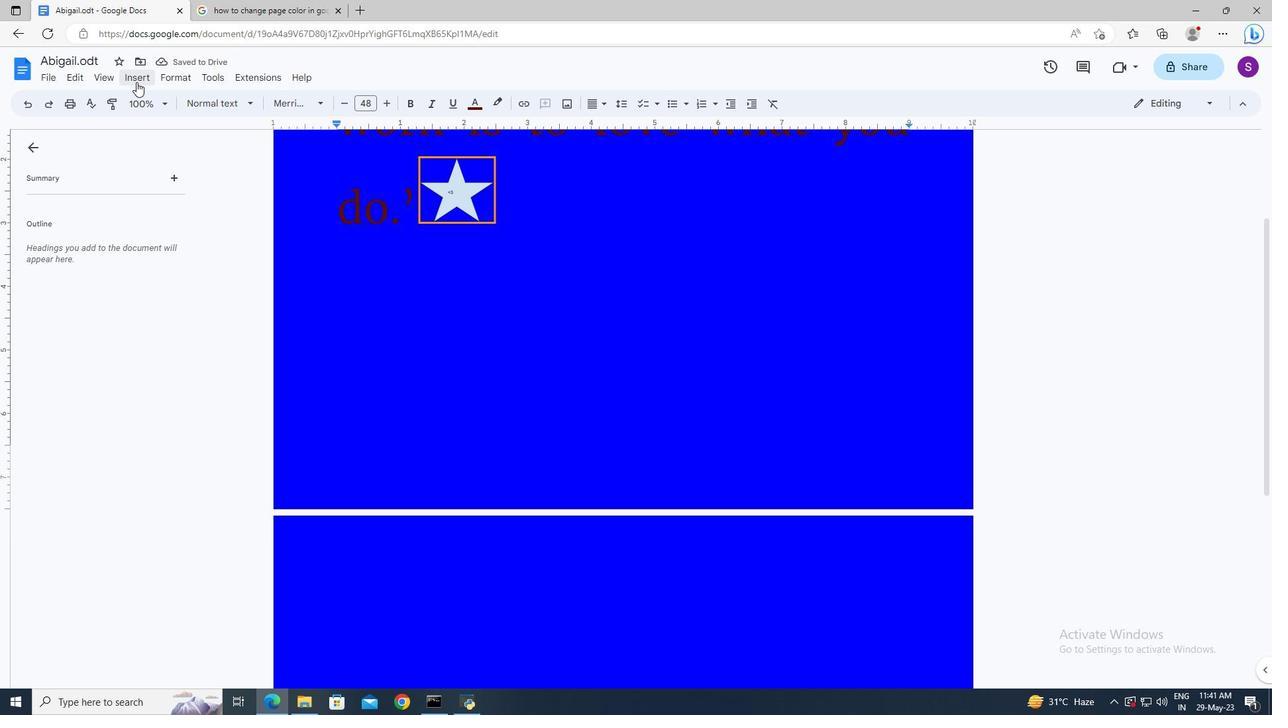
Action: Mouse moved to (189, 481)
Screenshot: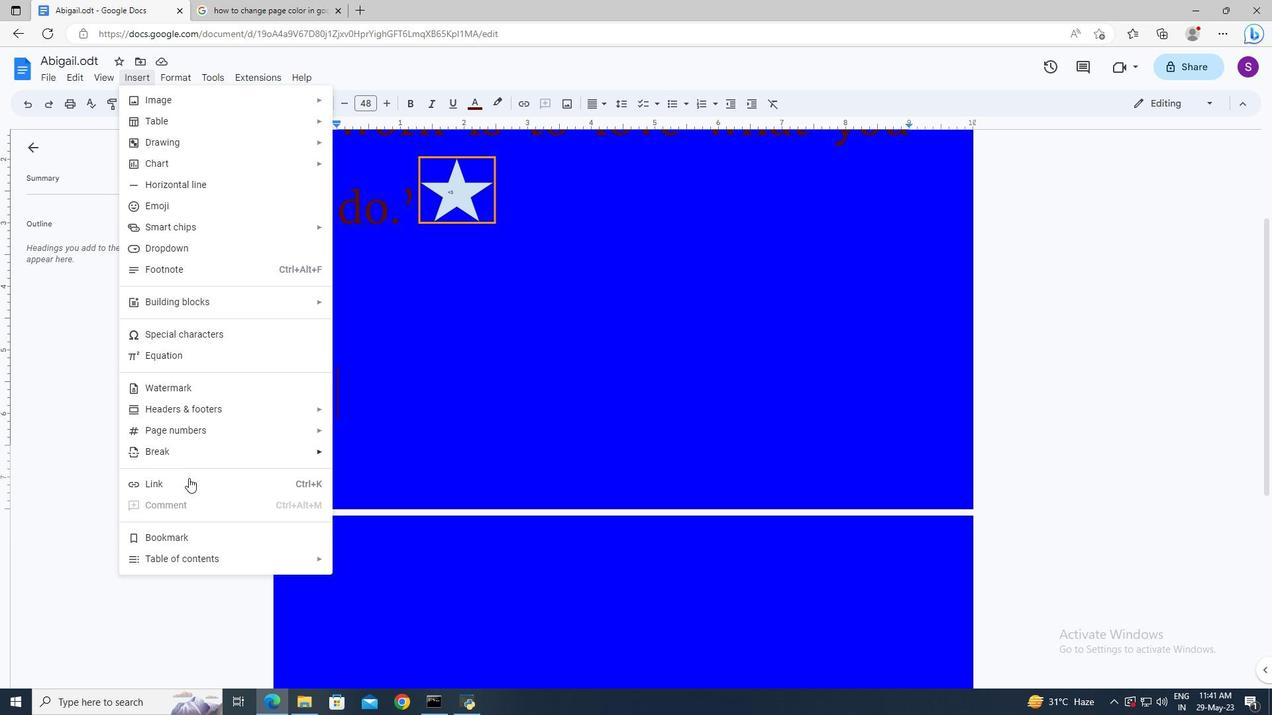 
Action: Mouse pressed left at (189, 481)
Screenshot: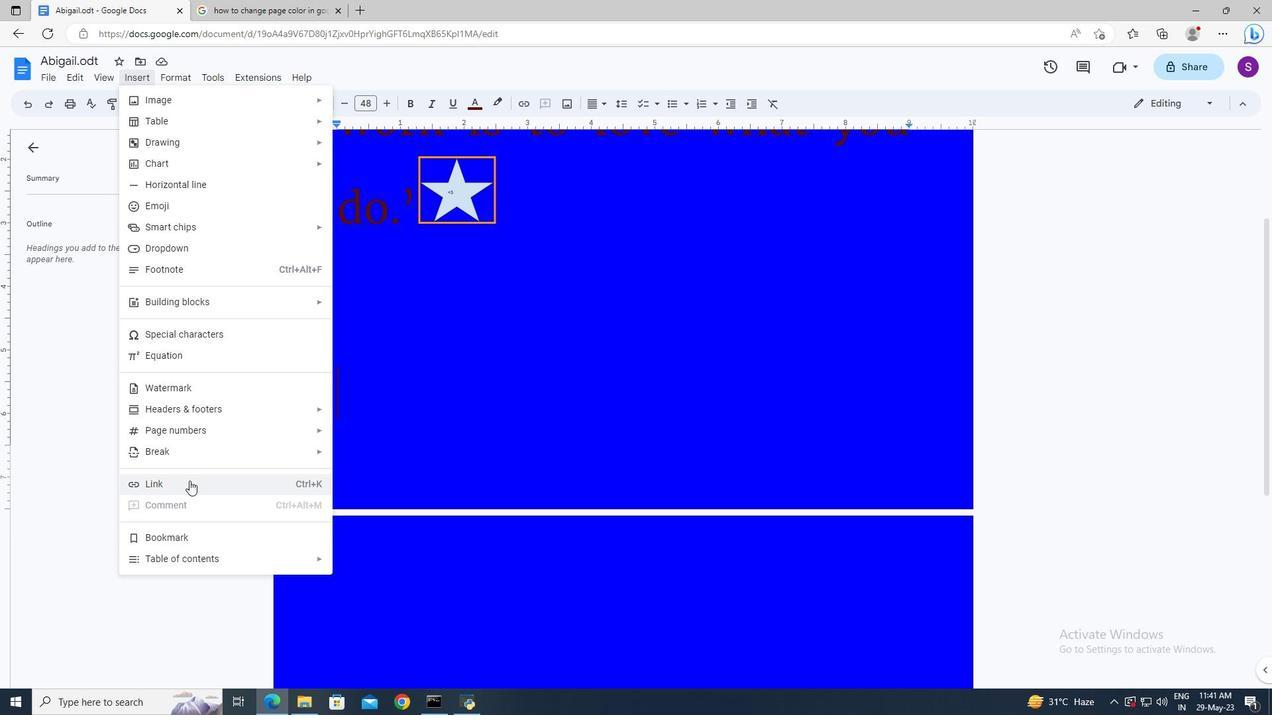
Action: Mouse moved to (397, 480)
Screenshot: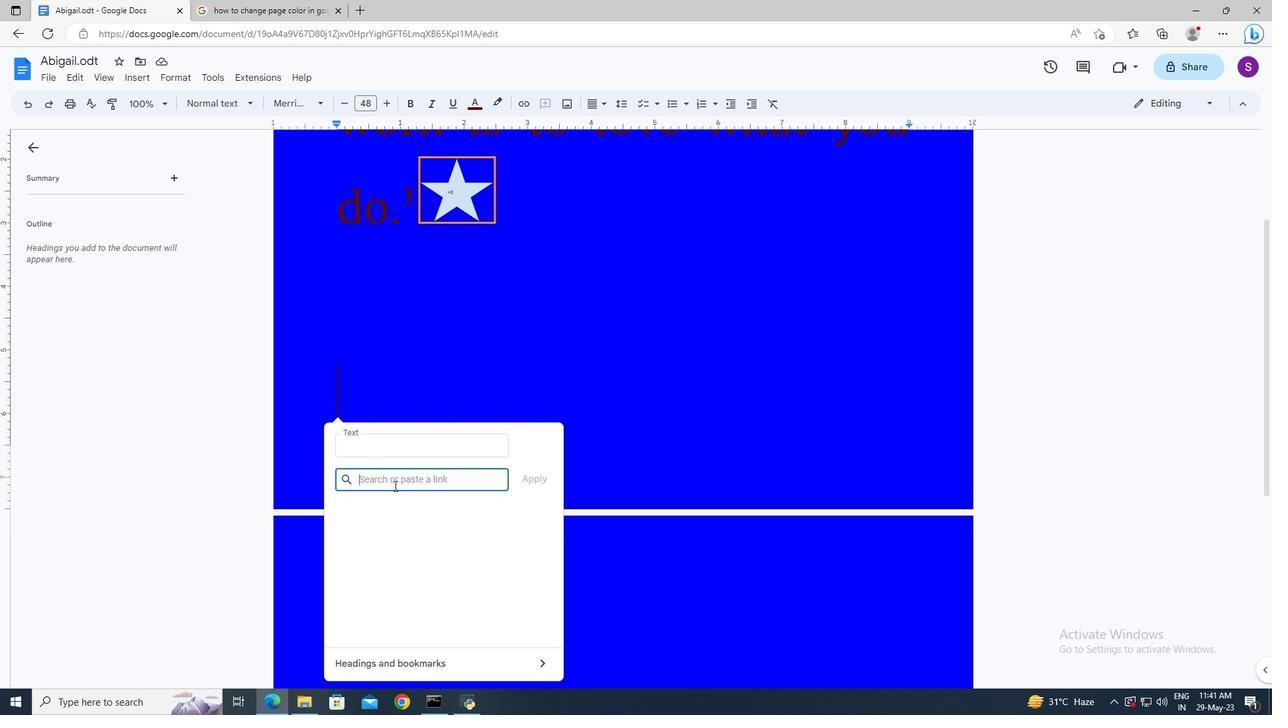 
Action: Key pressed in.pinterest.com
Screenshot: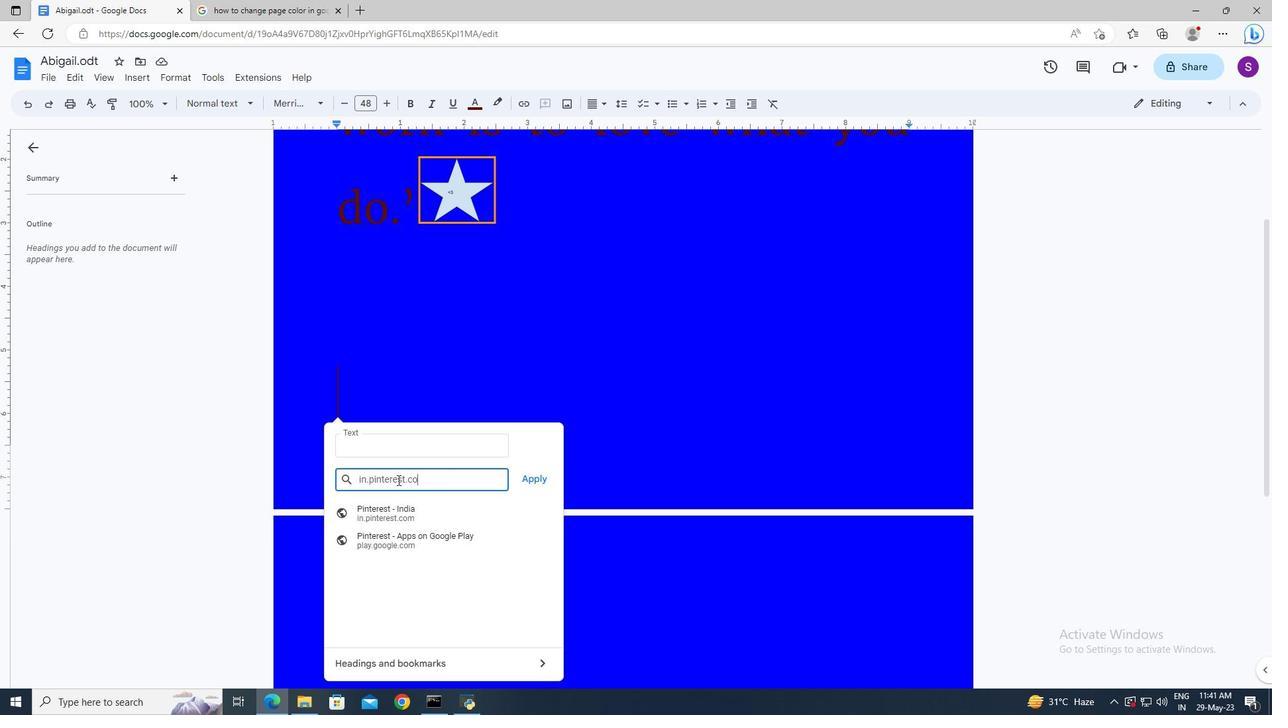 
Action: Mouse moved to (539, 482)
Screenshot: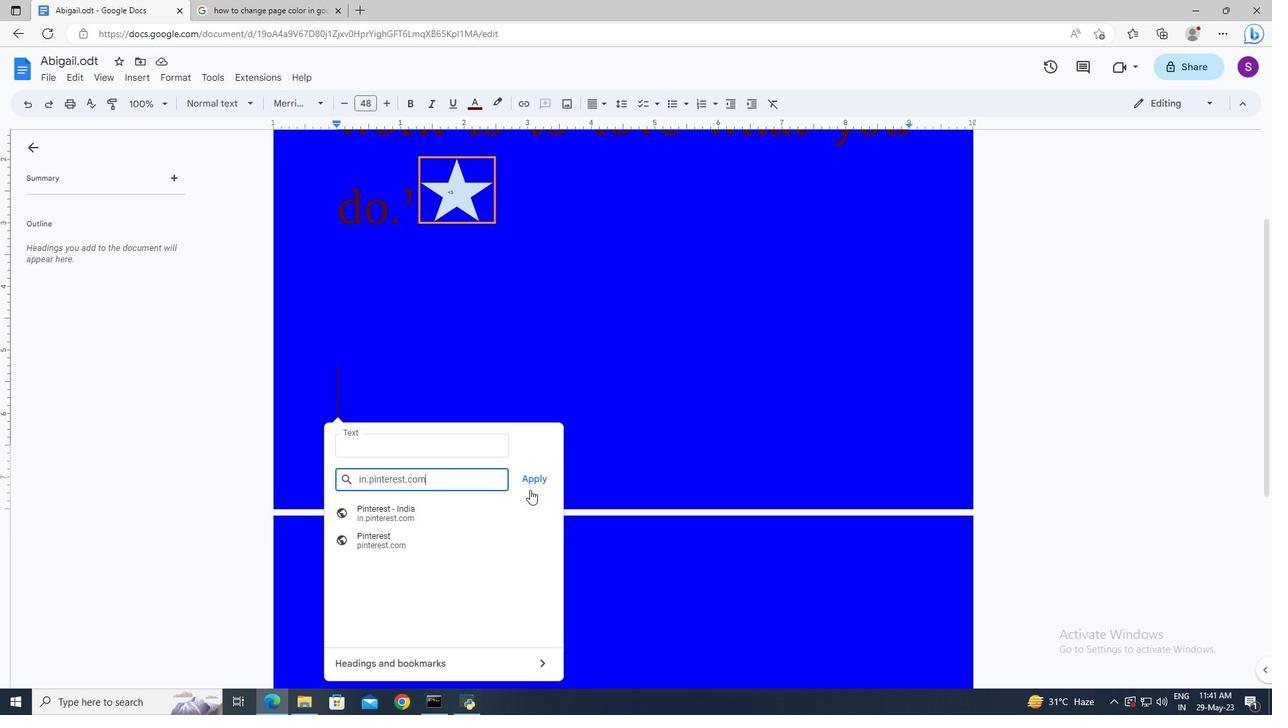 
Action: Mouse pressed left at (539, 482)
Screenshot: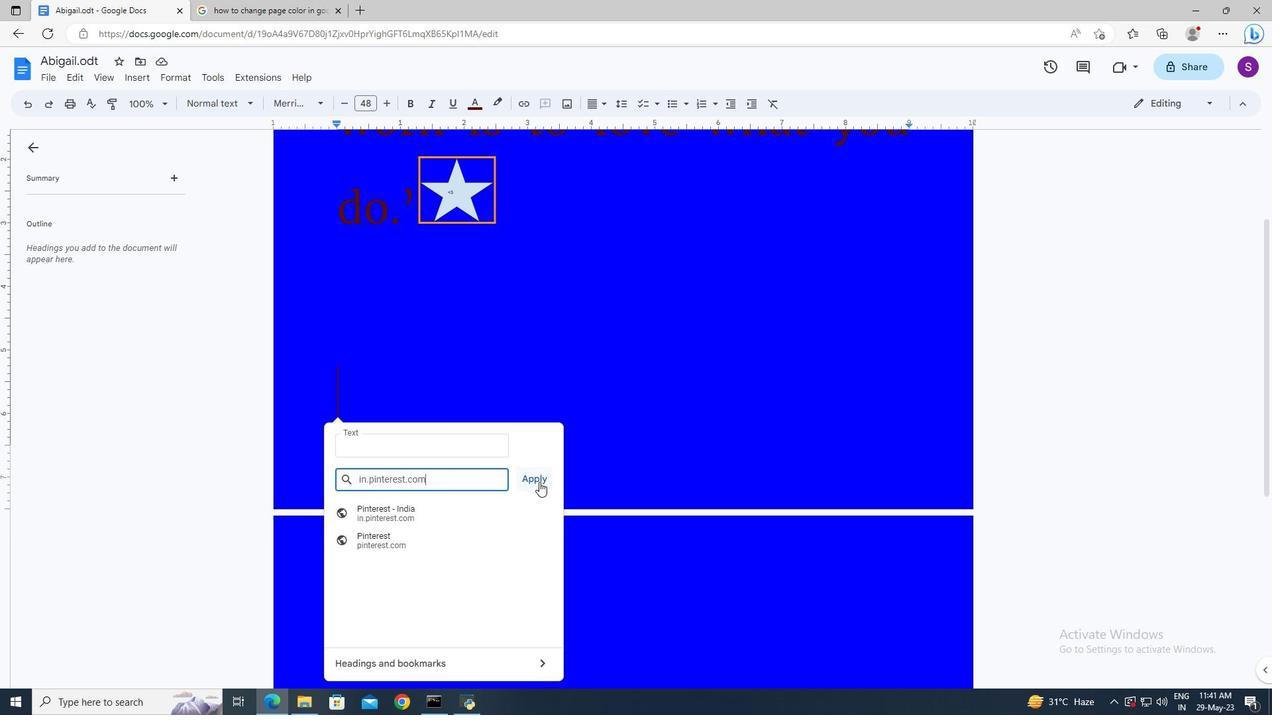 
Action: Mouse moved to (149, 81)
Screenshot: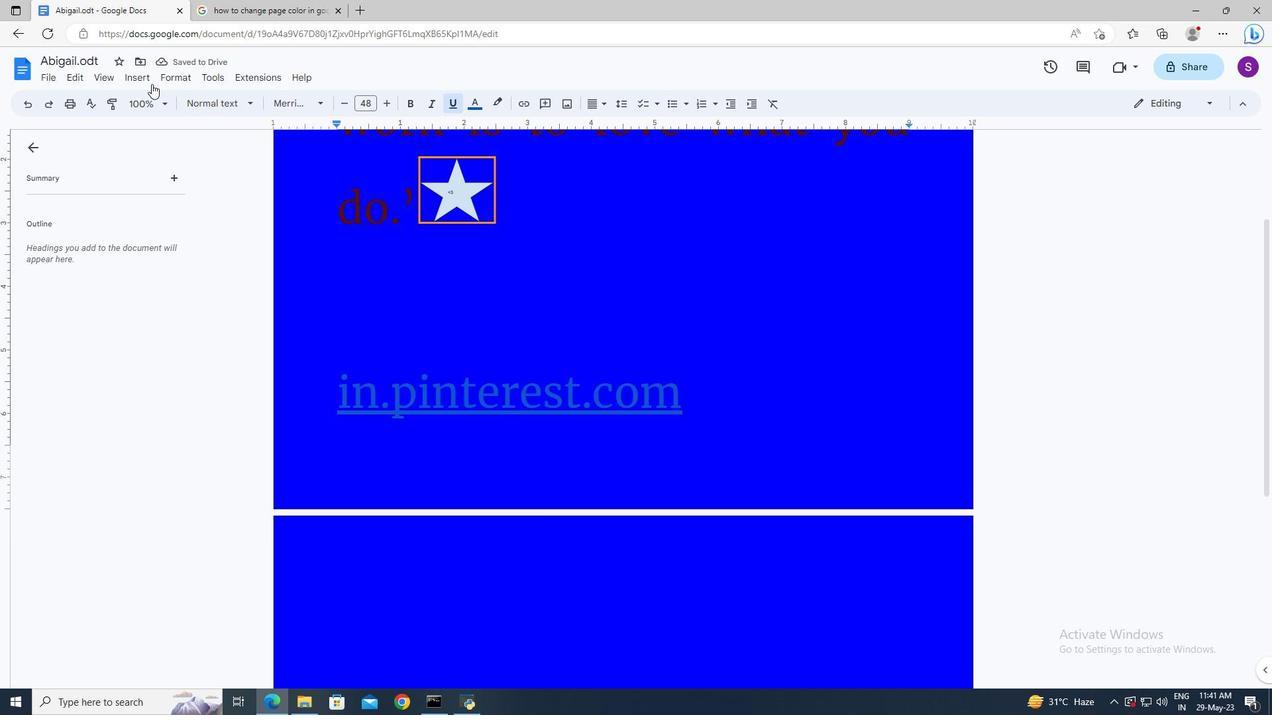 
Action: Mouse pressed left at (149, 81)
Screenshot: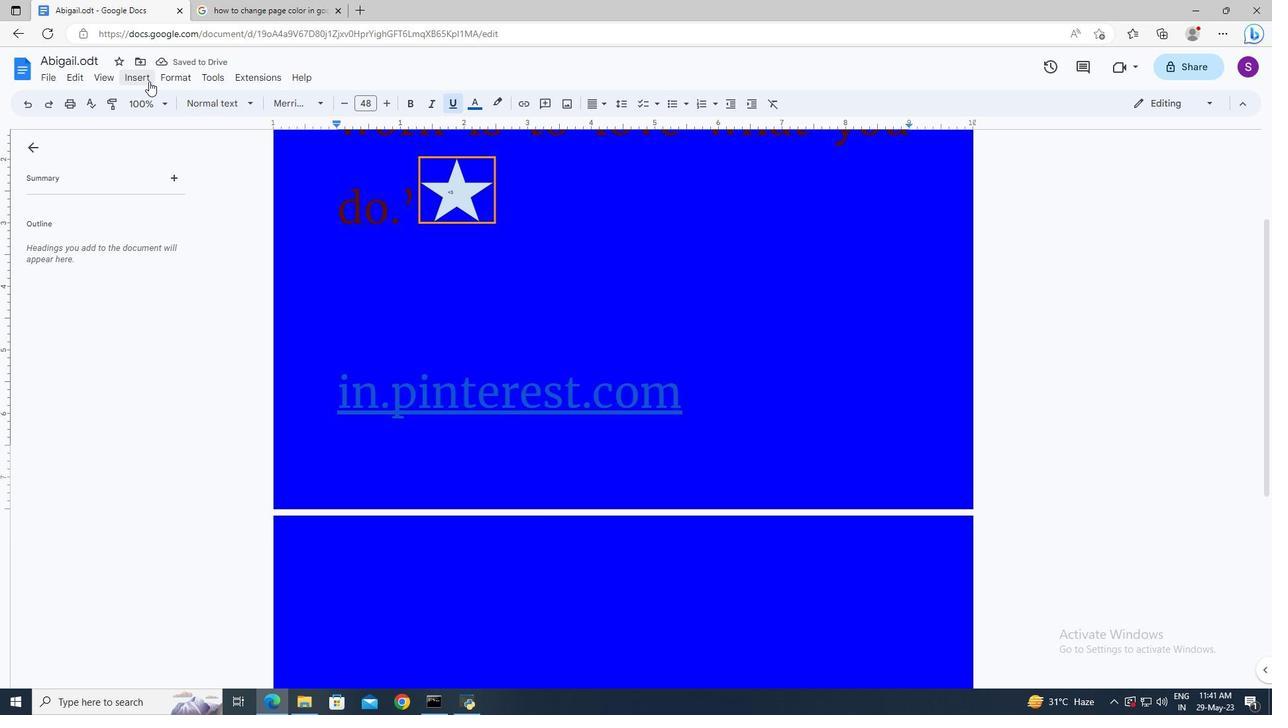 
Action: Mouse moved to (365, 510)
Screenshot: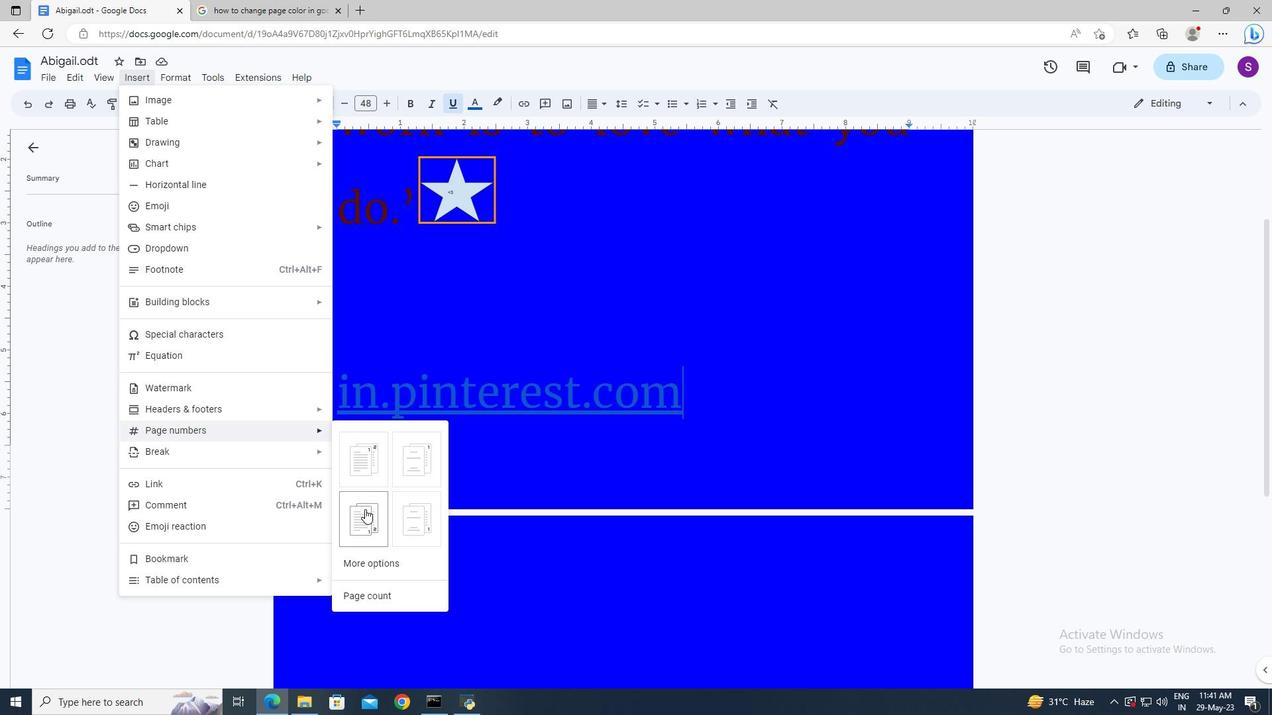 
Action: Mouse pressed left at (365, 510)
Screenshot: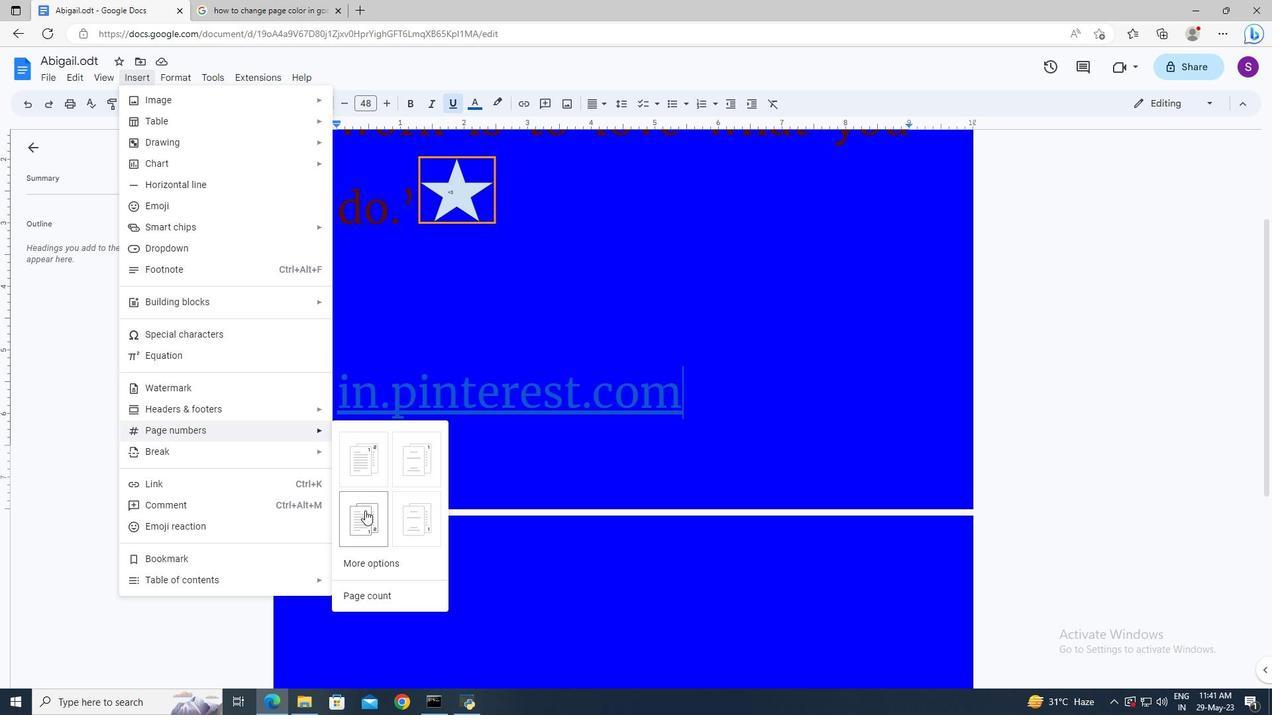 
Action: Mouse moved to (435, 477)
Screenshot: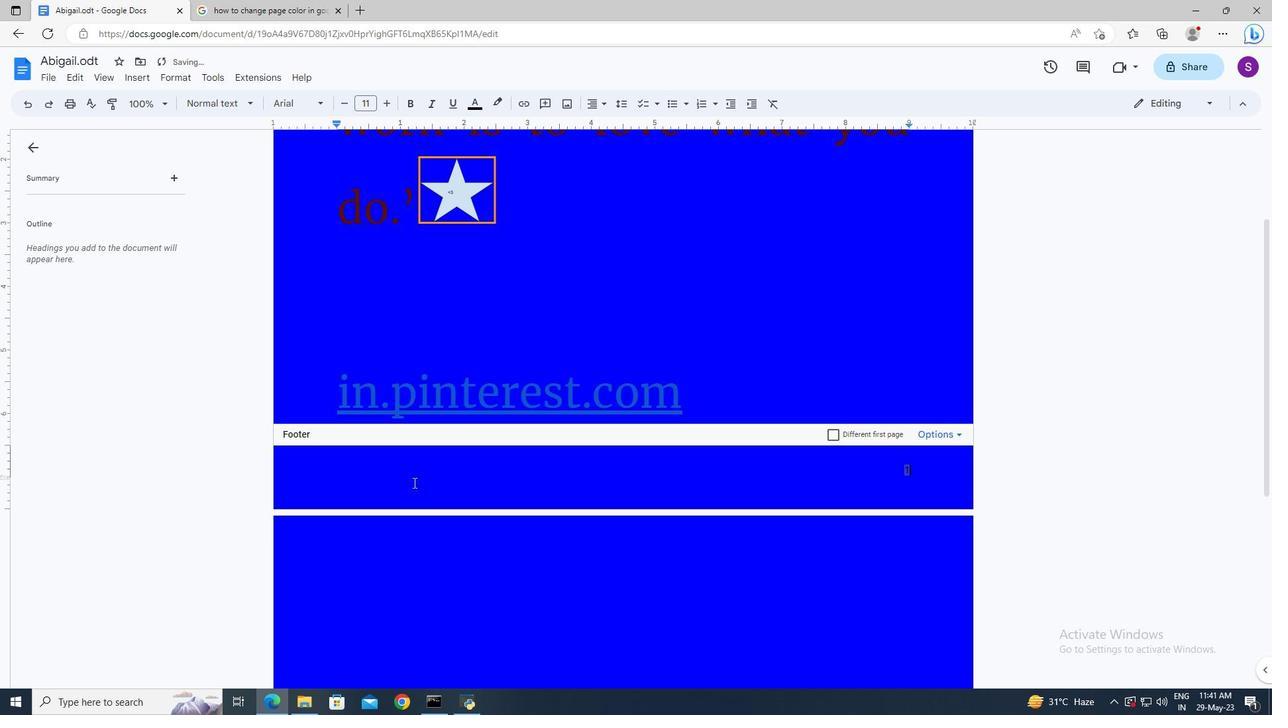 
Action: Mouse scrolled (435, 478) with delta (0, 0)
Screenshot: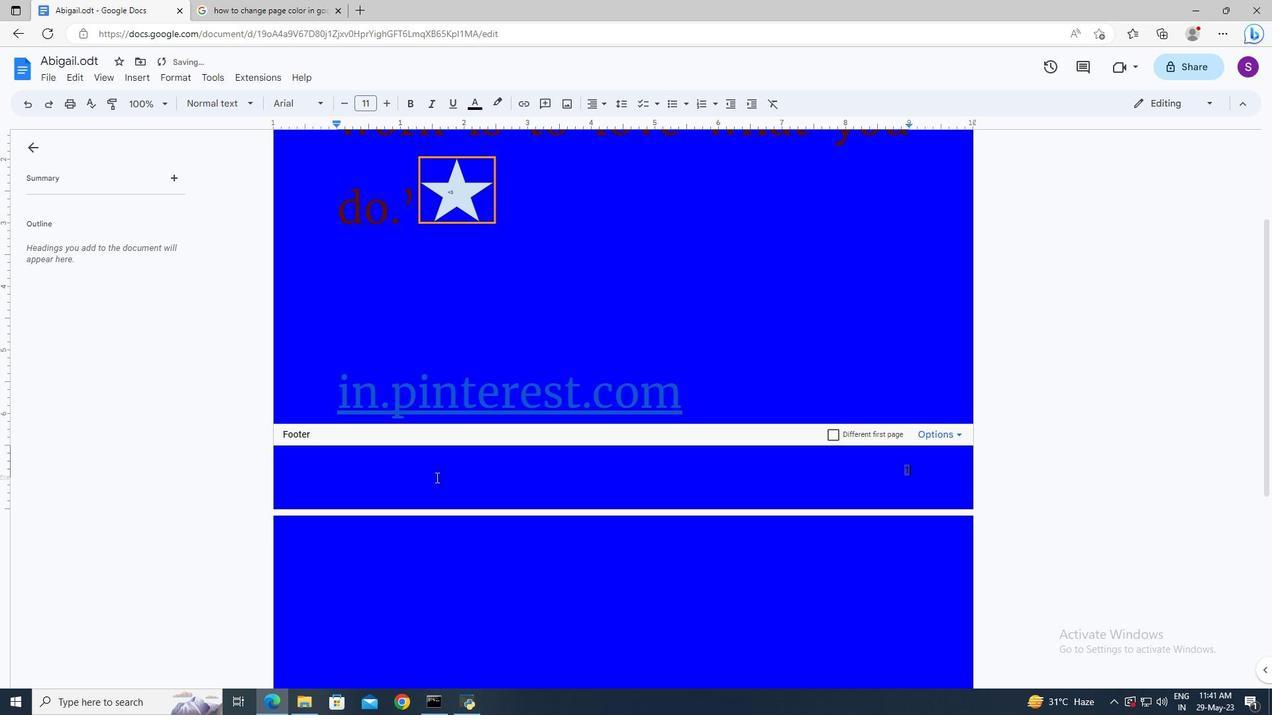 
Action: Mouse scrolled (435, 478) with delta (0, 0)
Screenshot: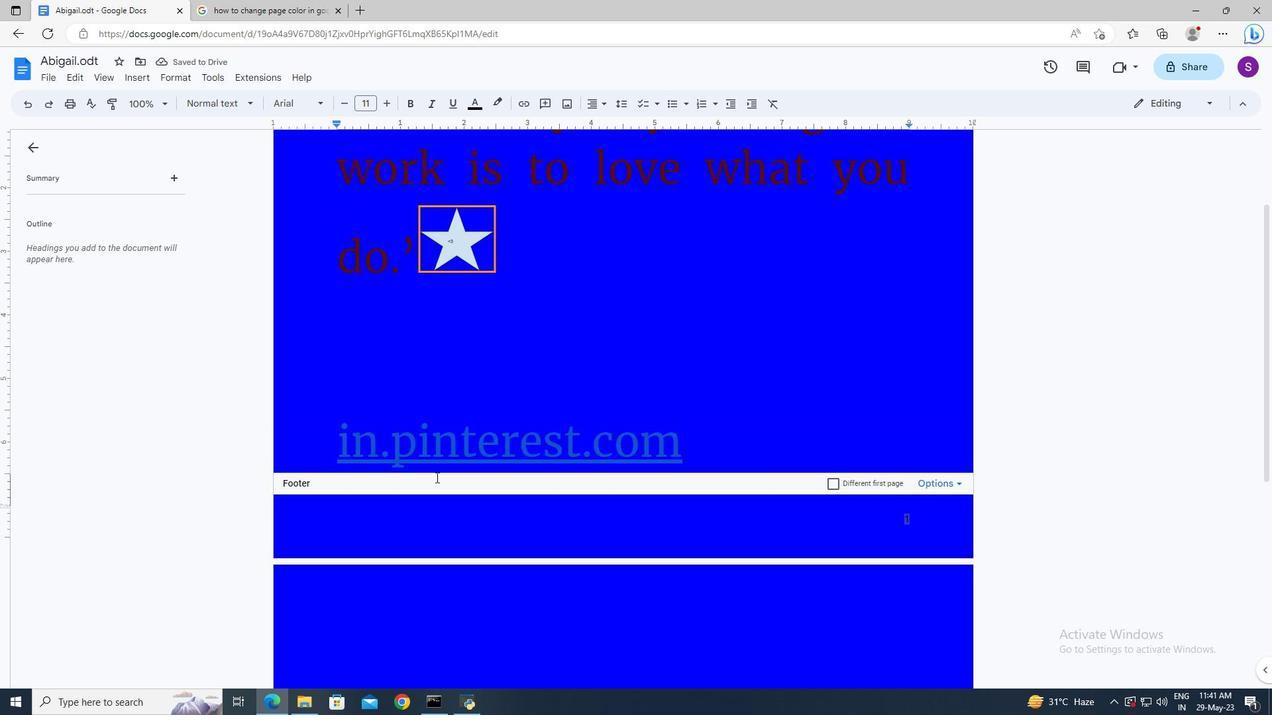 
Action: Mouse moved to (592, 481)
Screenshot: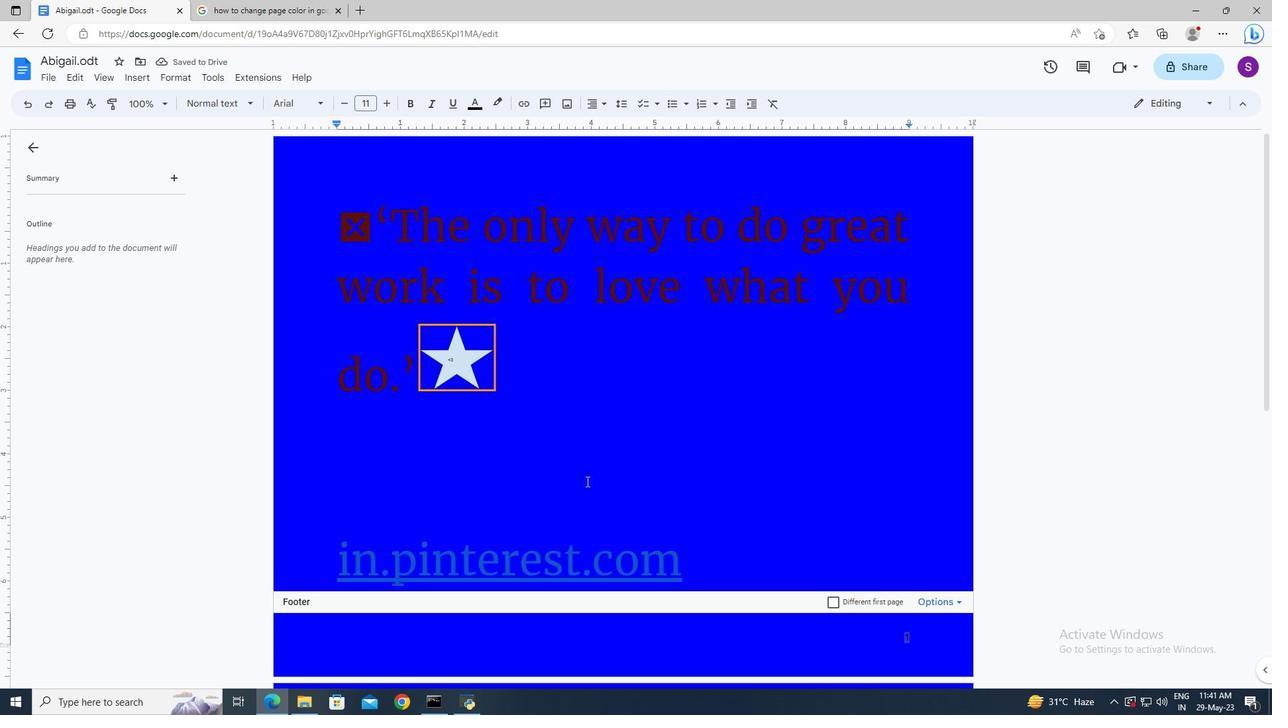 
